 Task: Create a rule when a start date less than hours ago is set on a card by me.
Action: Mouse moved to (948, 265)
Screenshot: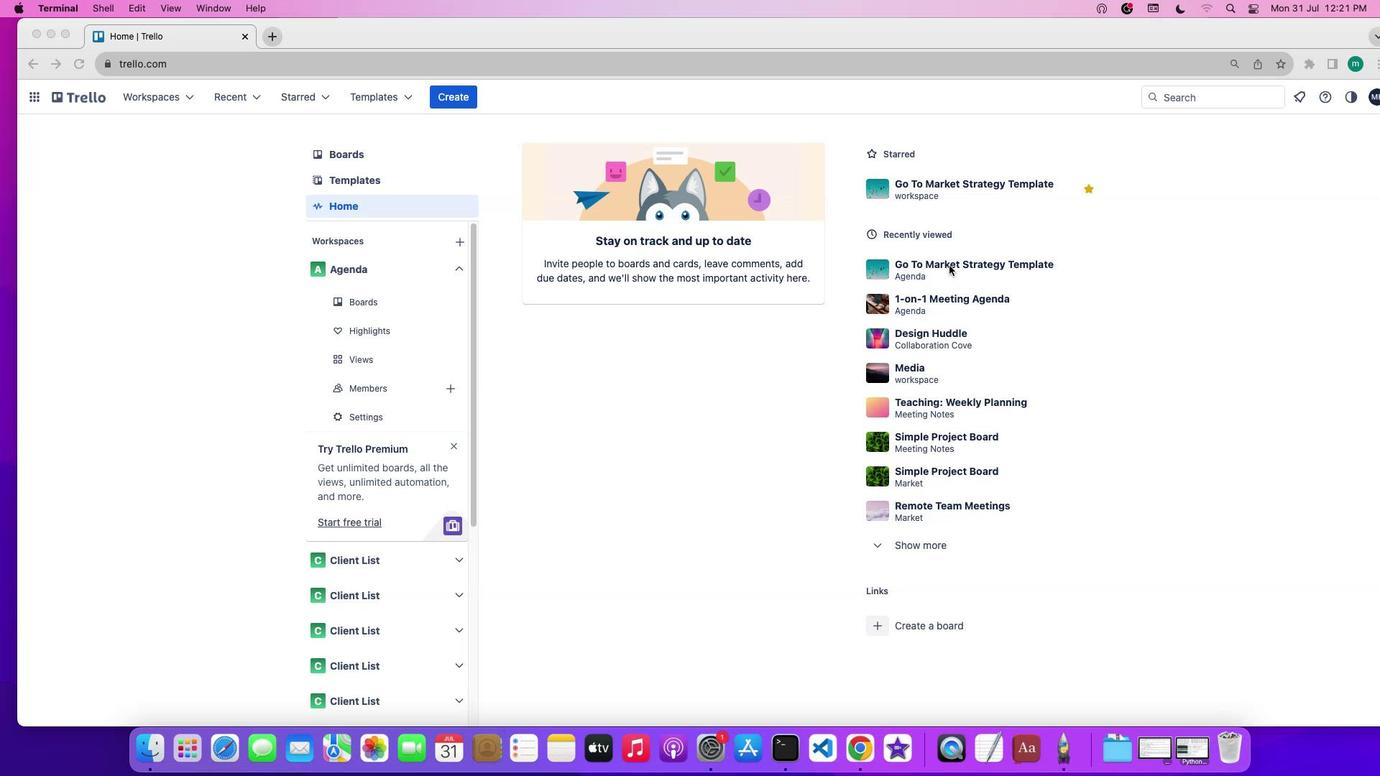 
Action: Mouse pressed left at (948, 265)
Screenshot: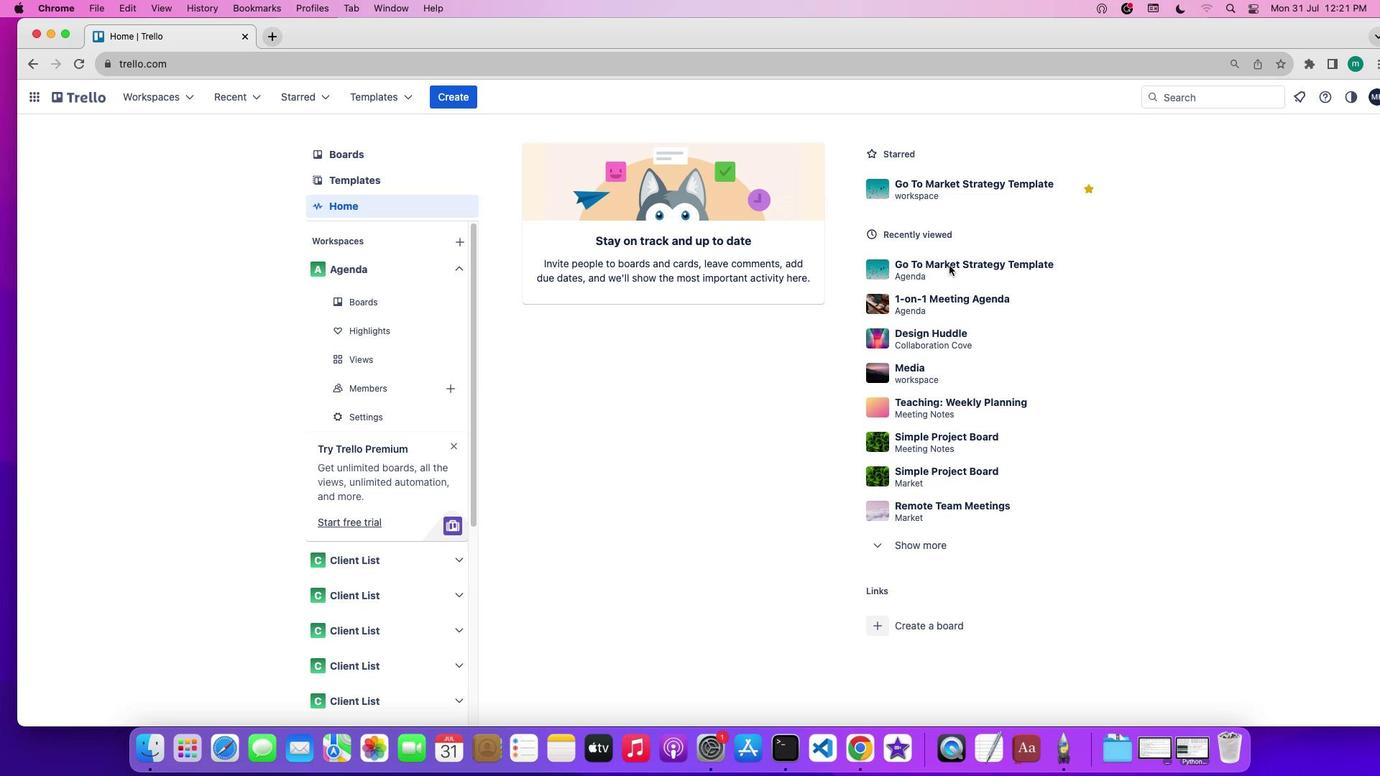 
Action: Mouse pressed left at (948, 265)
Screenshot: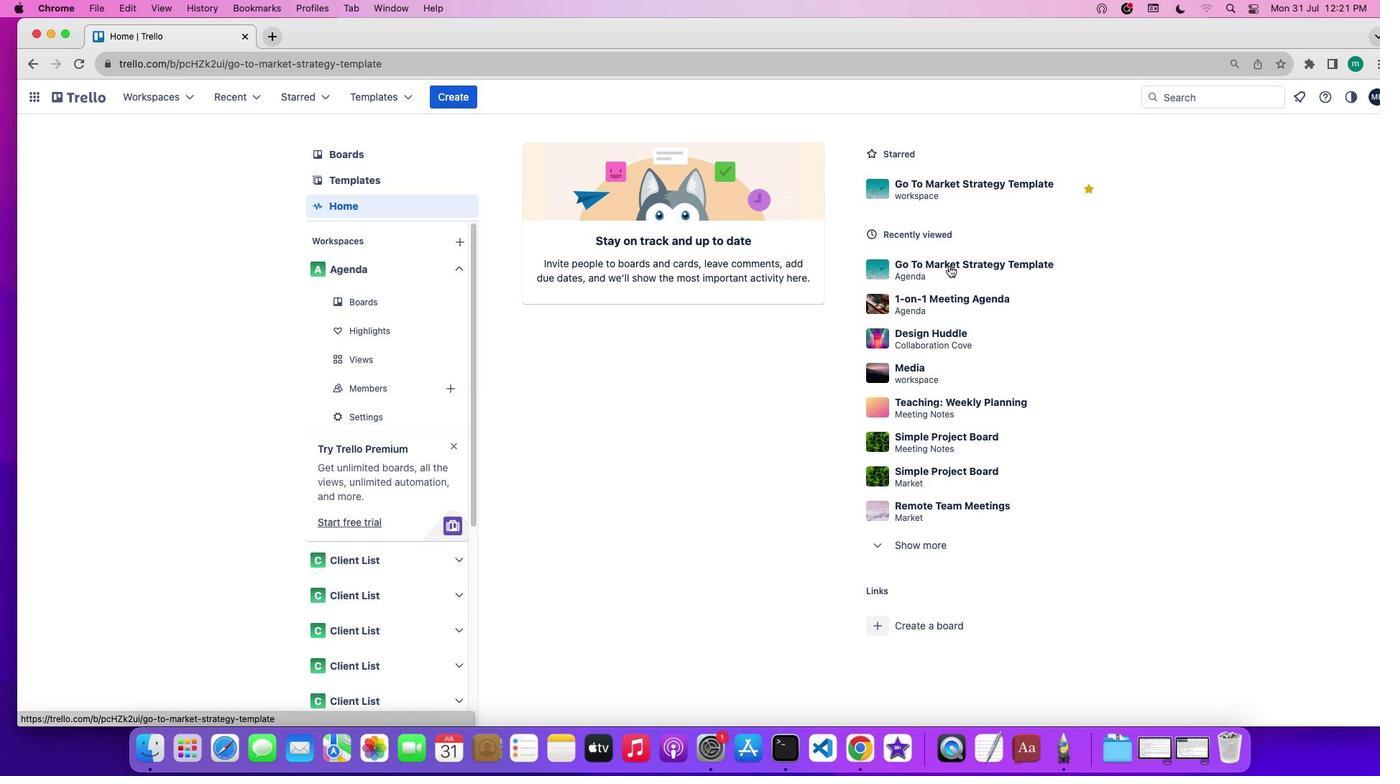 
Action: Mouse moved to (1216, 312)
Screenshot: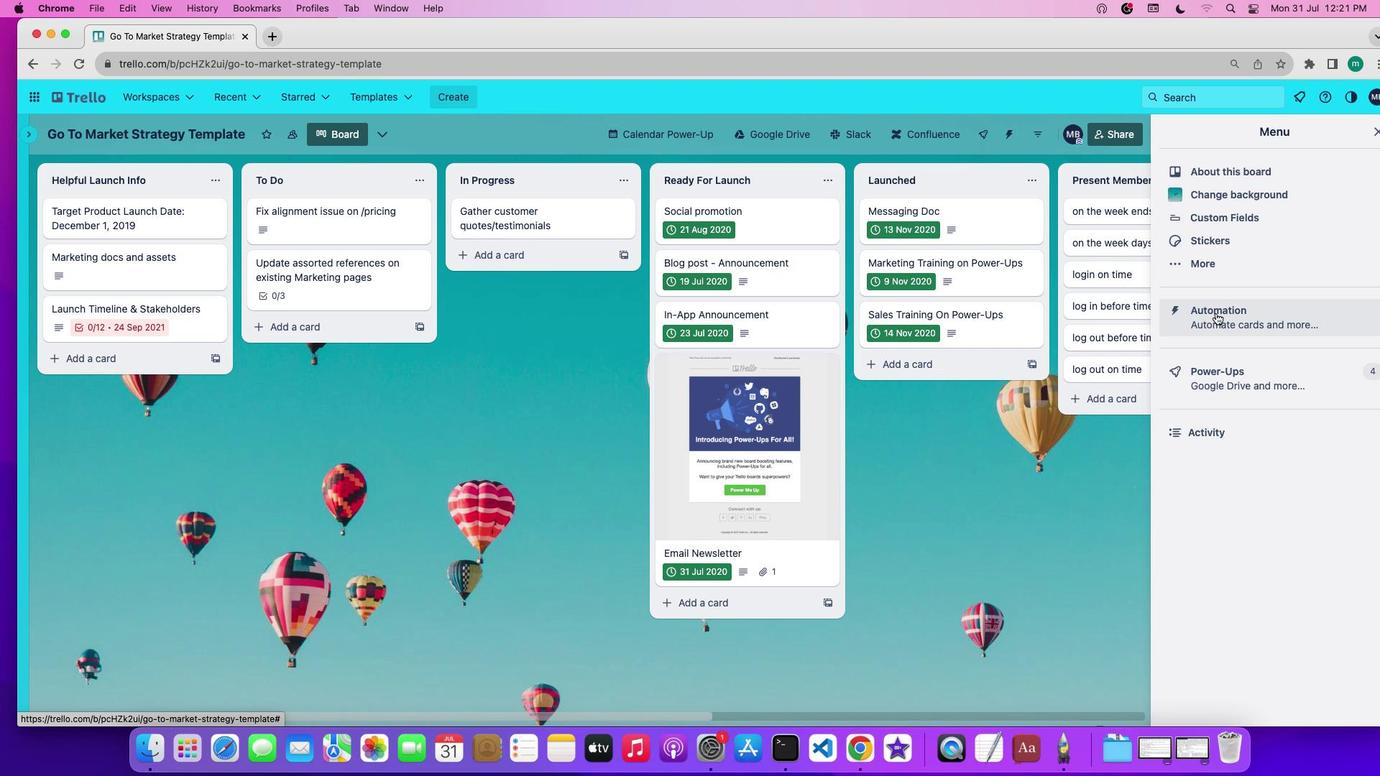
Action: Mouse pressed left at (1216, 312)
Screenshot: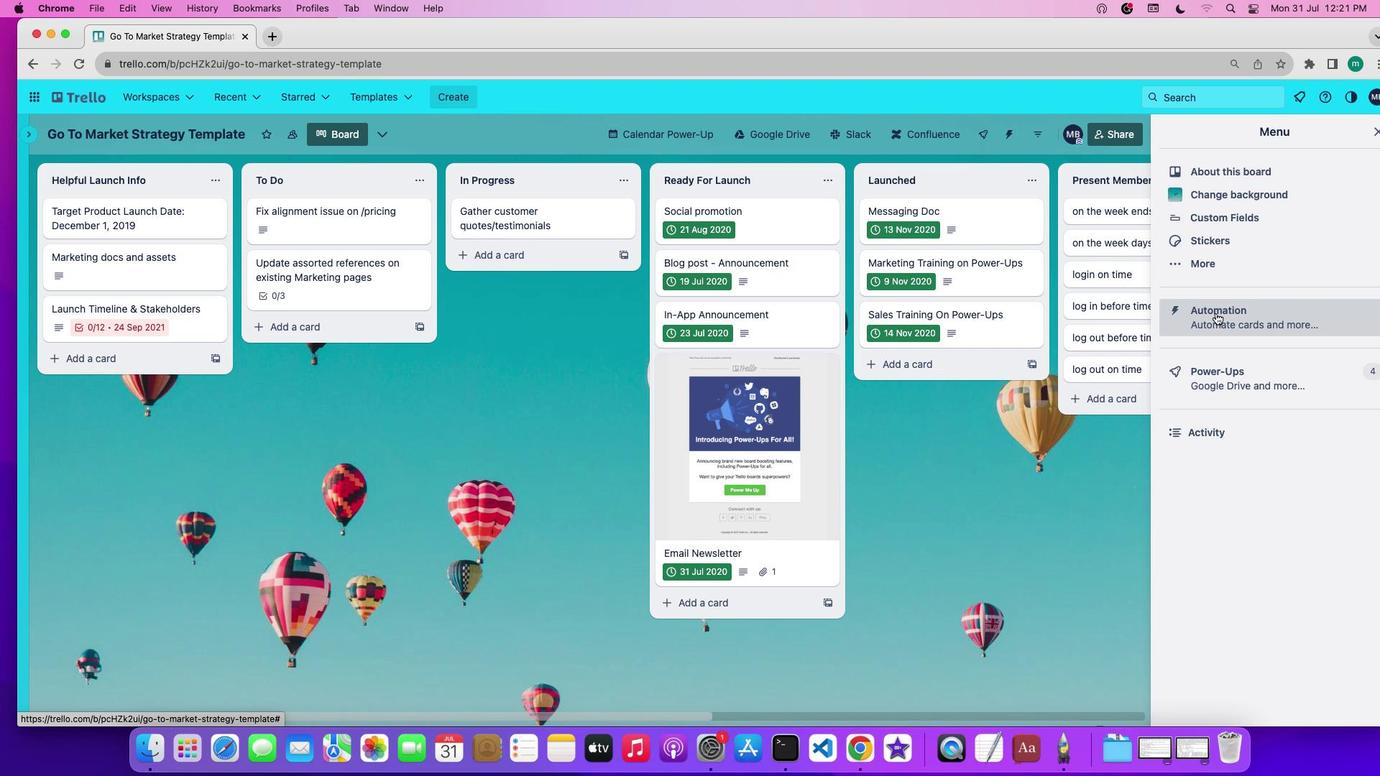 
Action: Mouse moved to (68, 254)
Screenshot: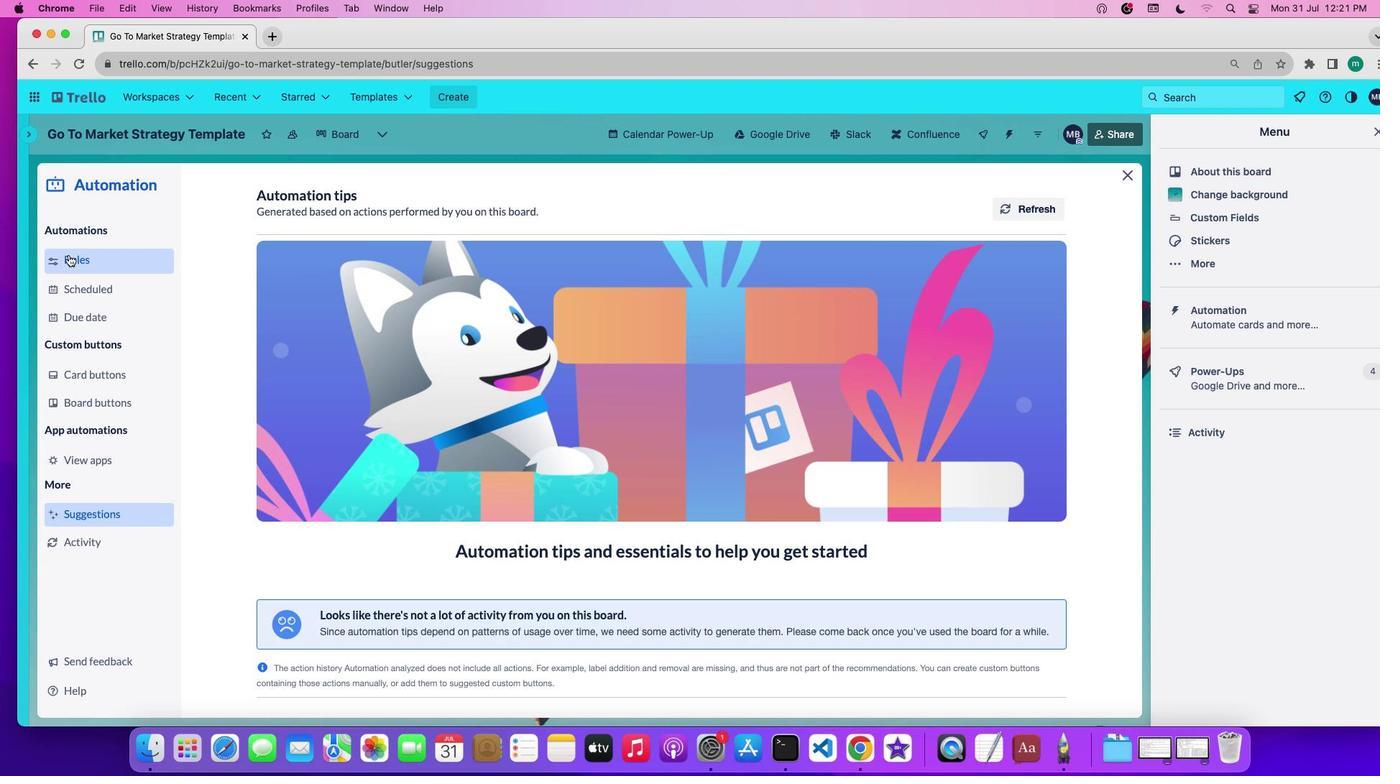 
Action: Mouse pressed left at (68, 254)
Screenshot: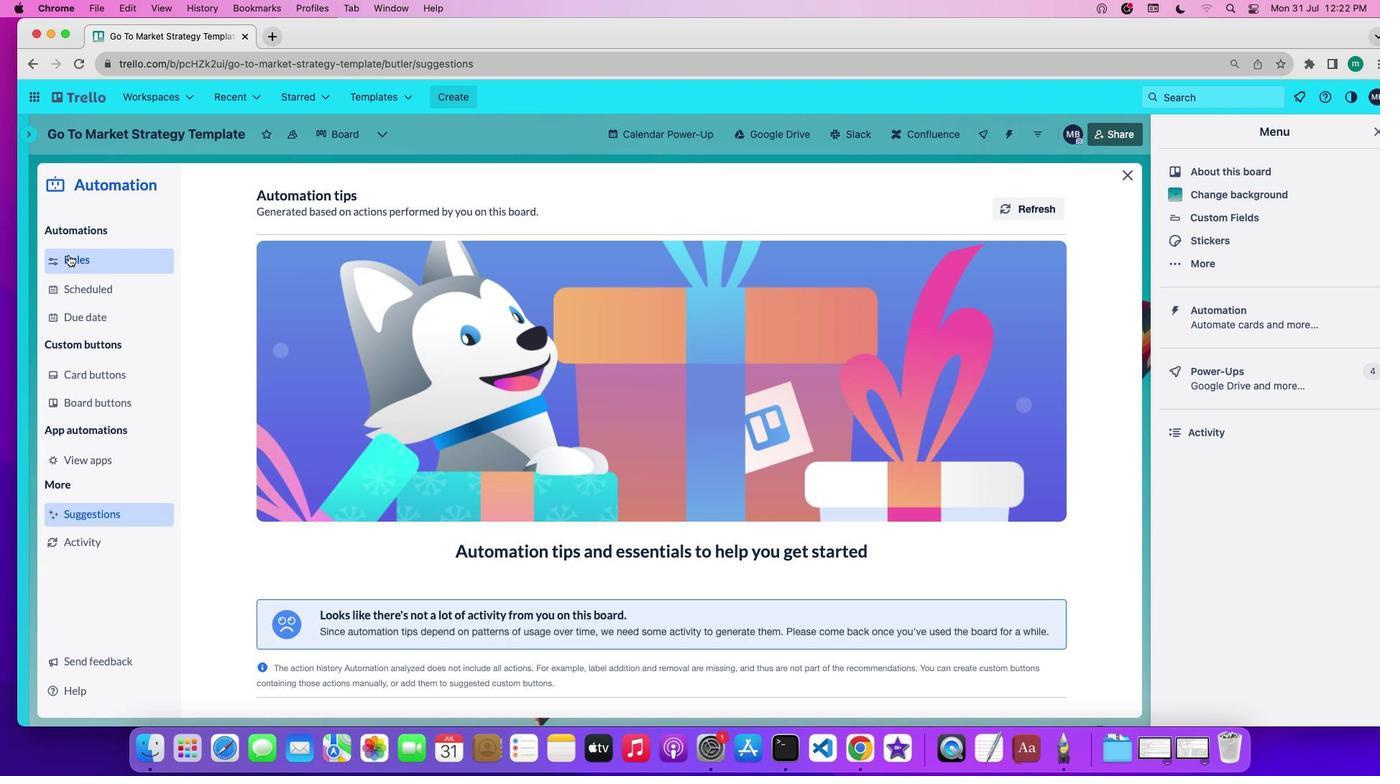 
Action: Mouse moved to (332, 523)
Screenshot: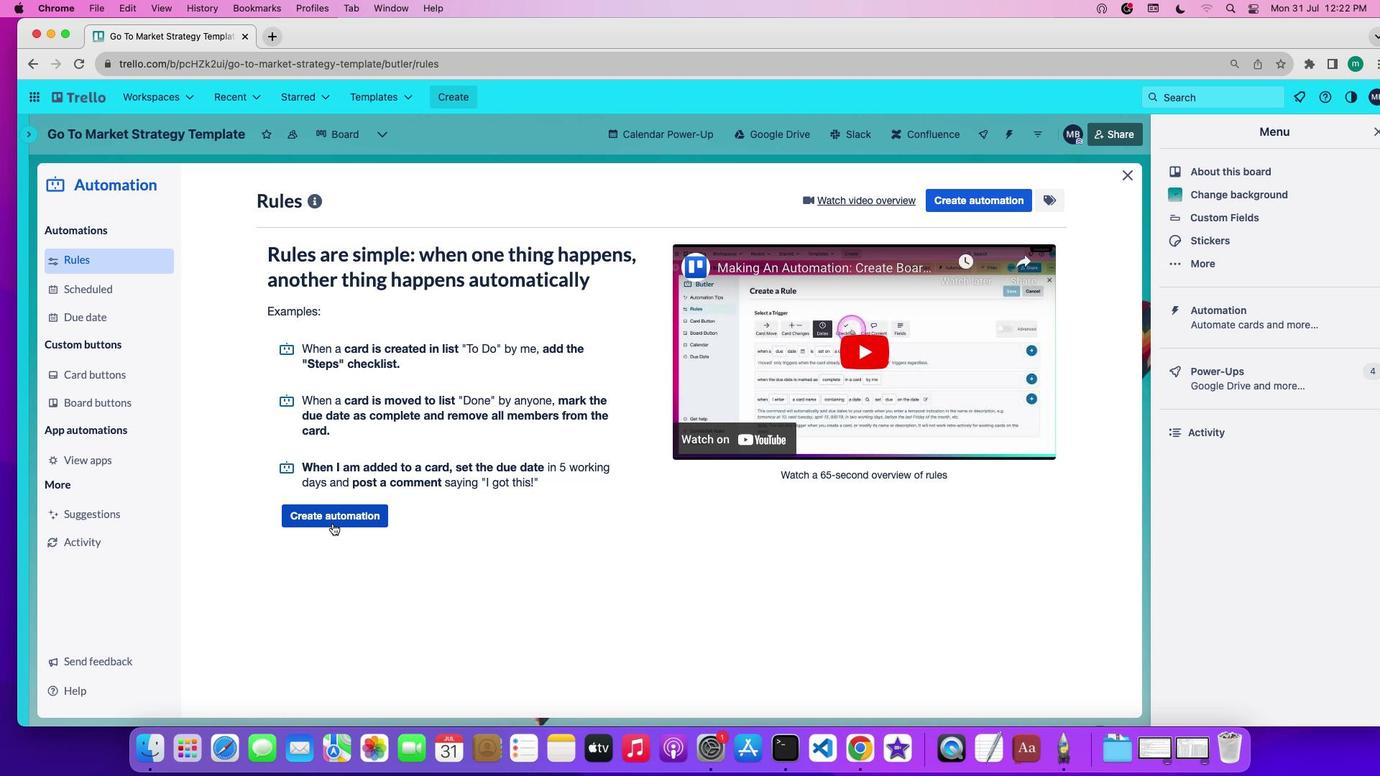 
Action: Mouse pressed left at (332, 523)
Screenshot: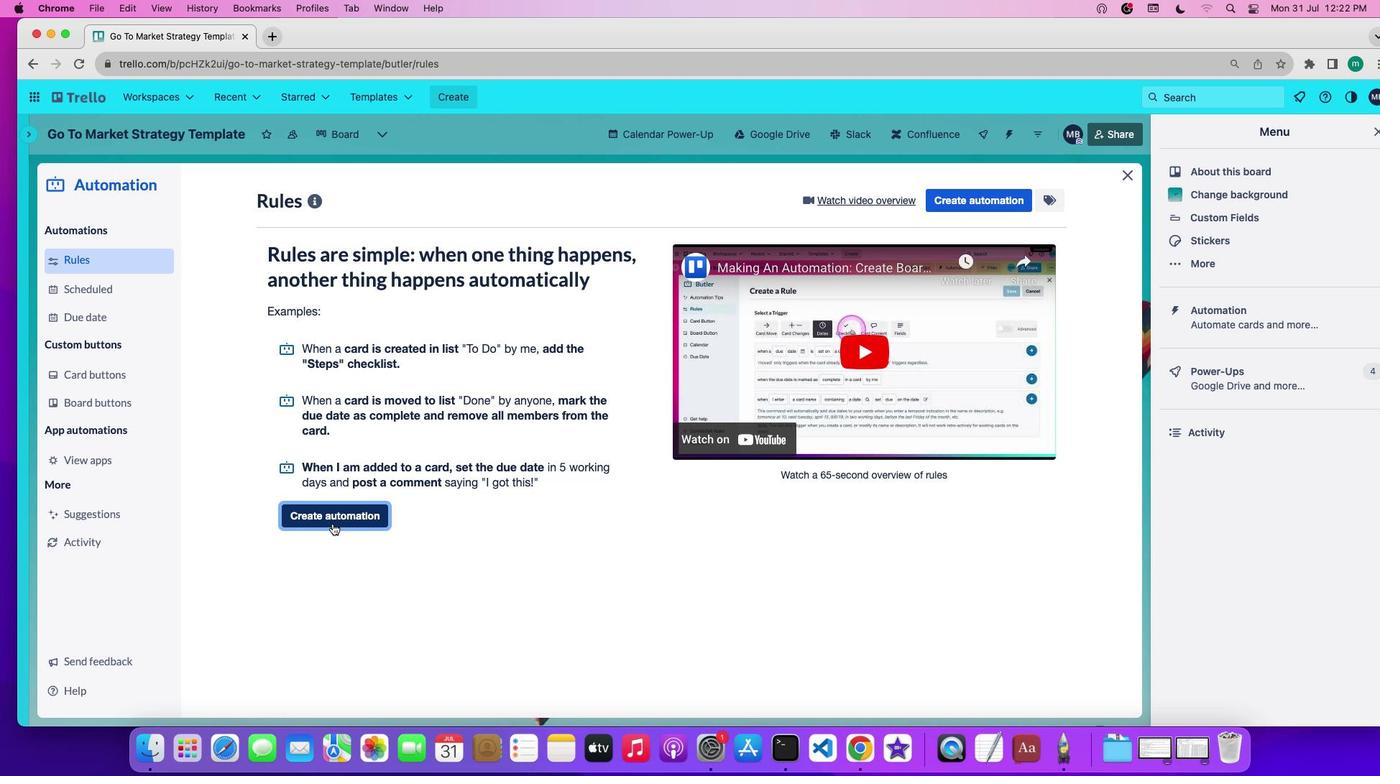 
Action: Mouse moved to (623, 342)
Screenshot: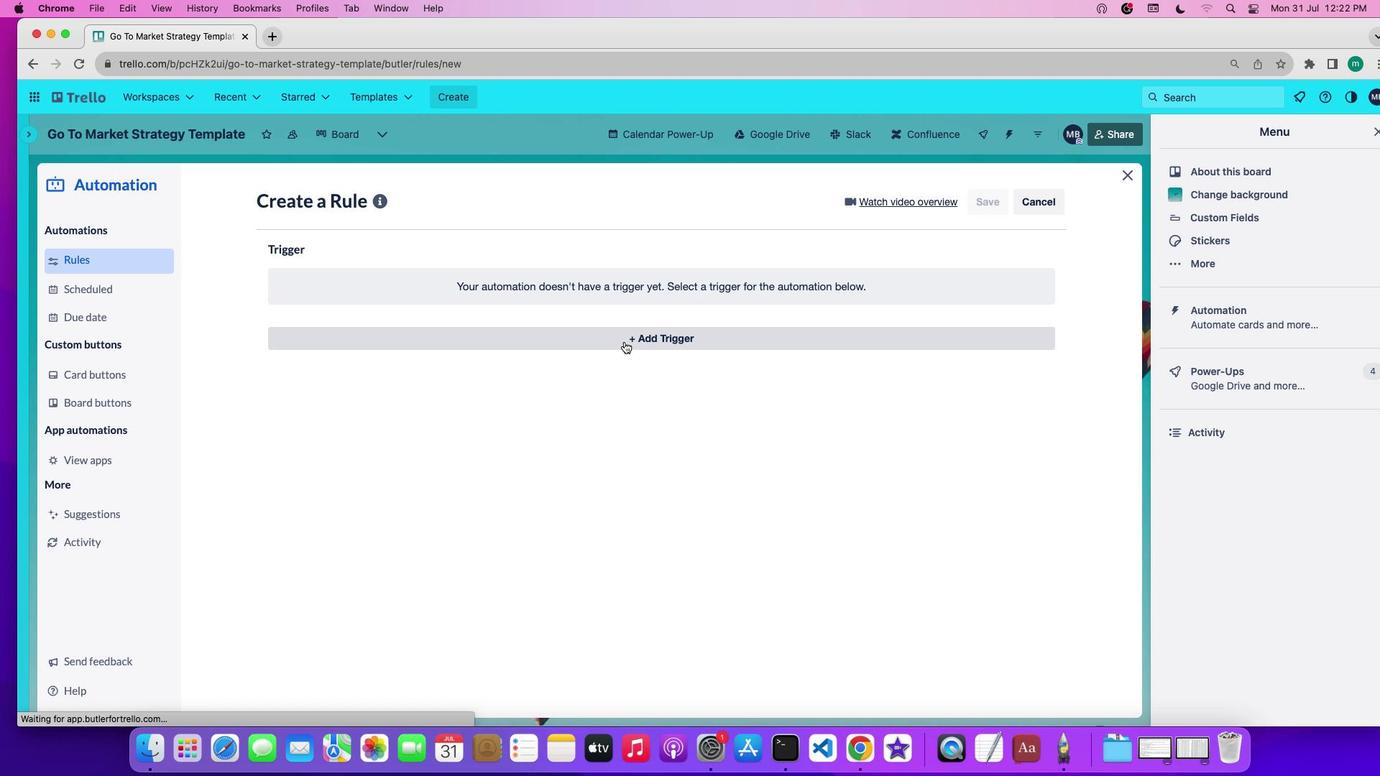 
Action: Mouse pressed left at (623, 342)
Screenshot: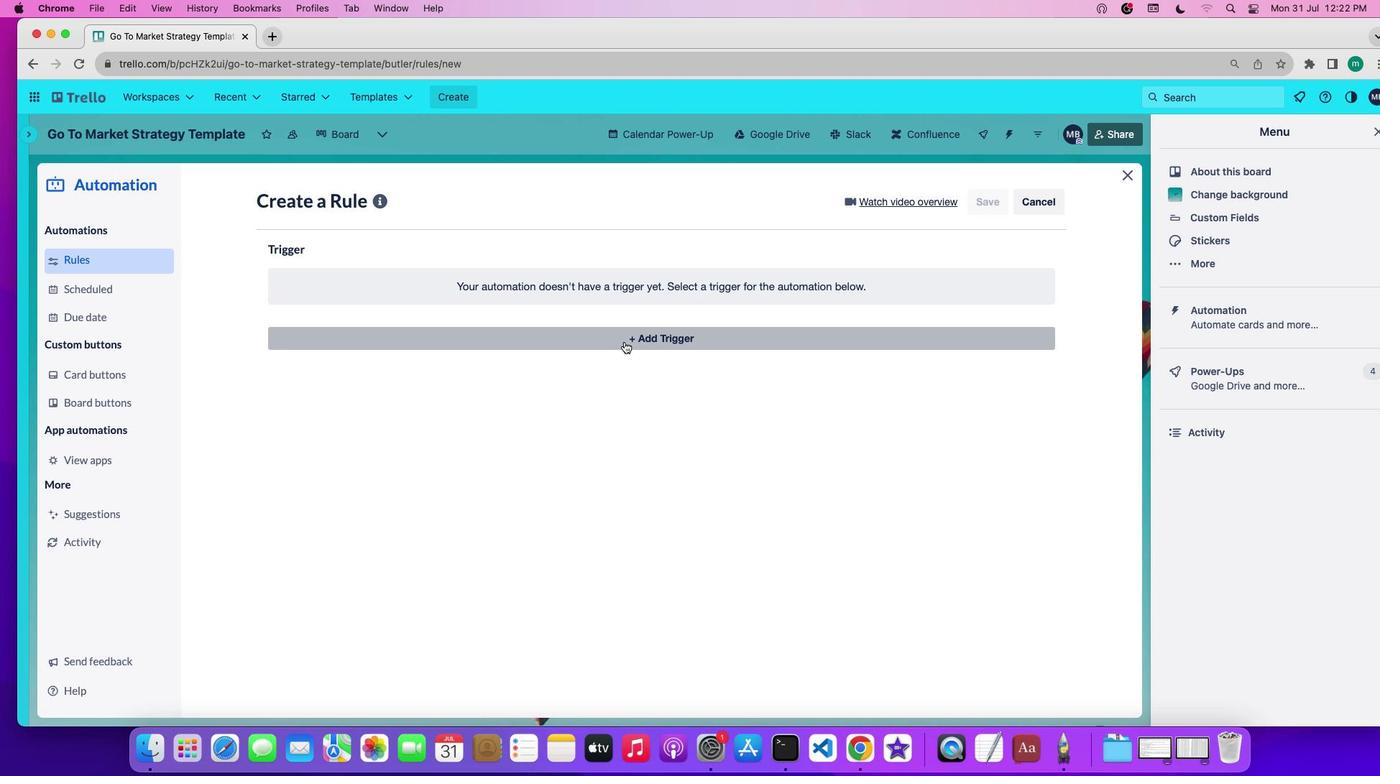 
Action: Mouse moved to (434, 392)
Screenshot: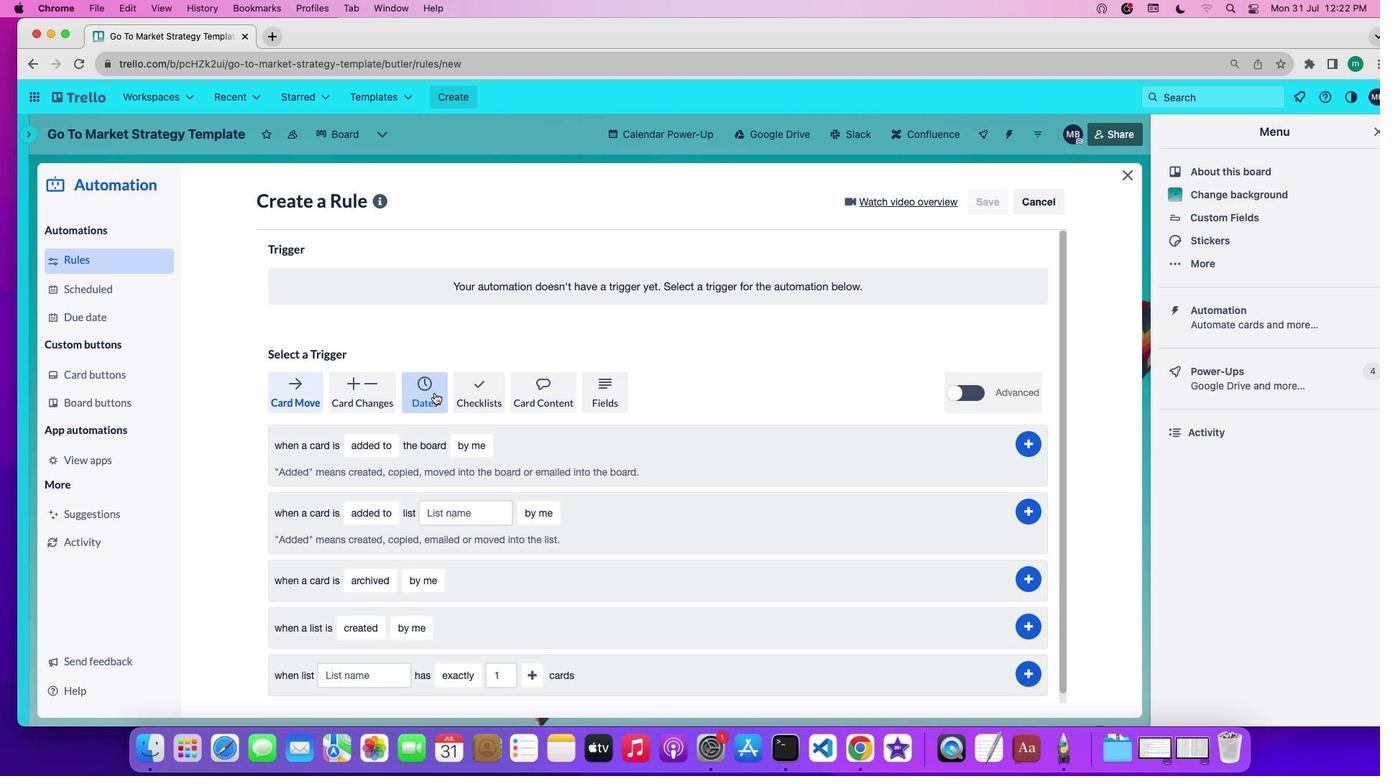 
Action: Mouse pressed left at (434, 392)
Screenshot: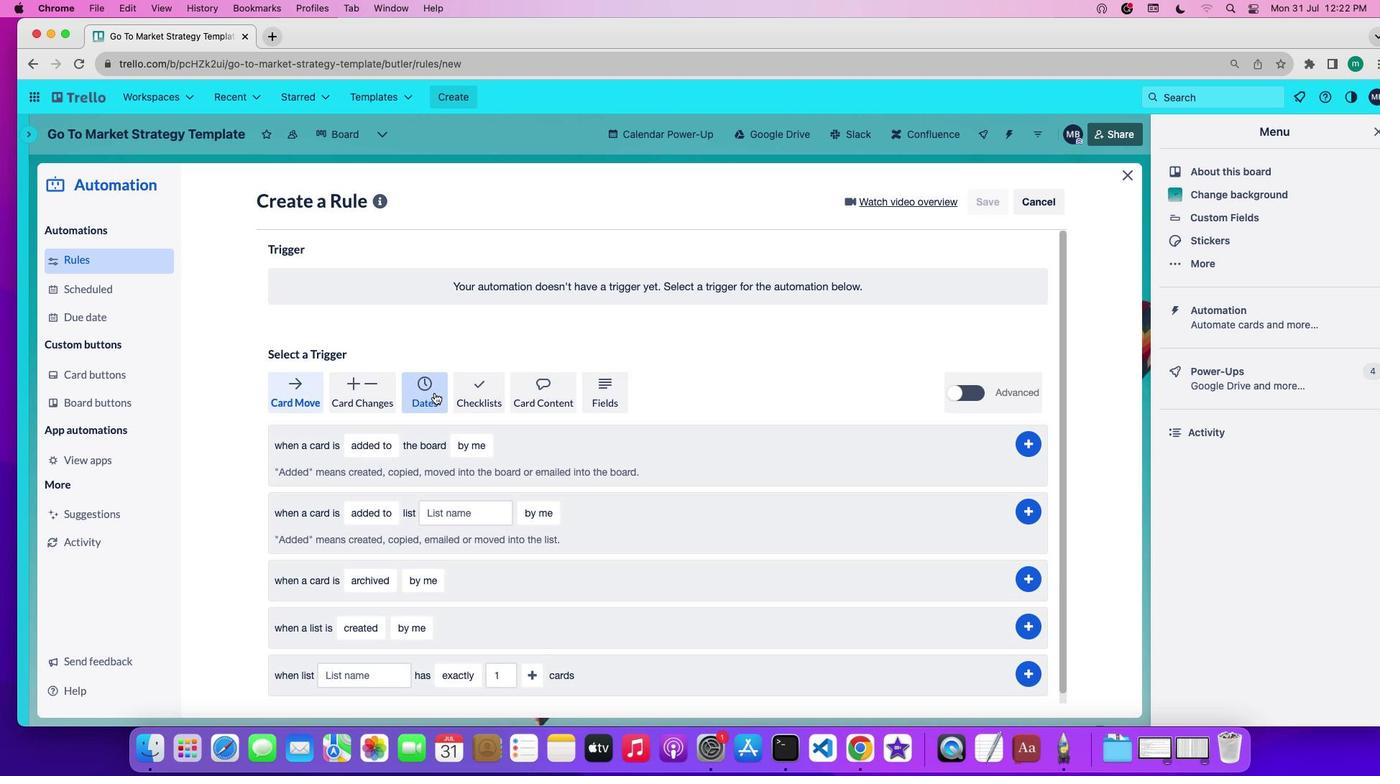 
Action: Mouse moved to (325, 441)
Screenshot: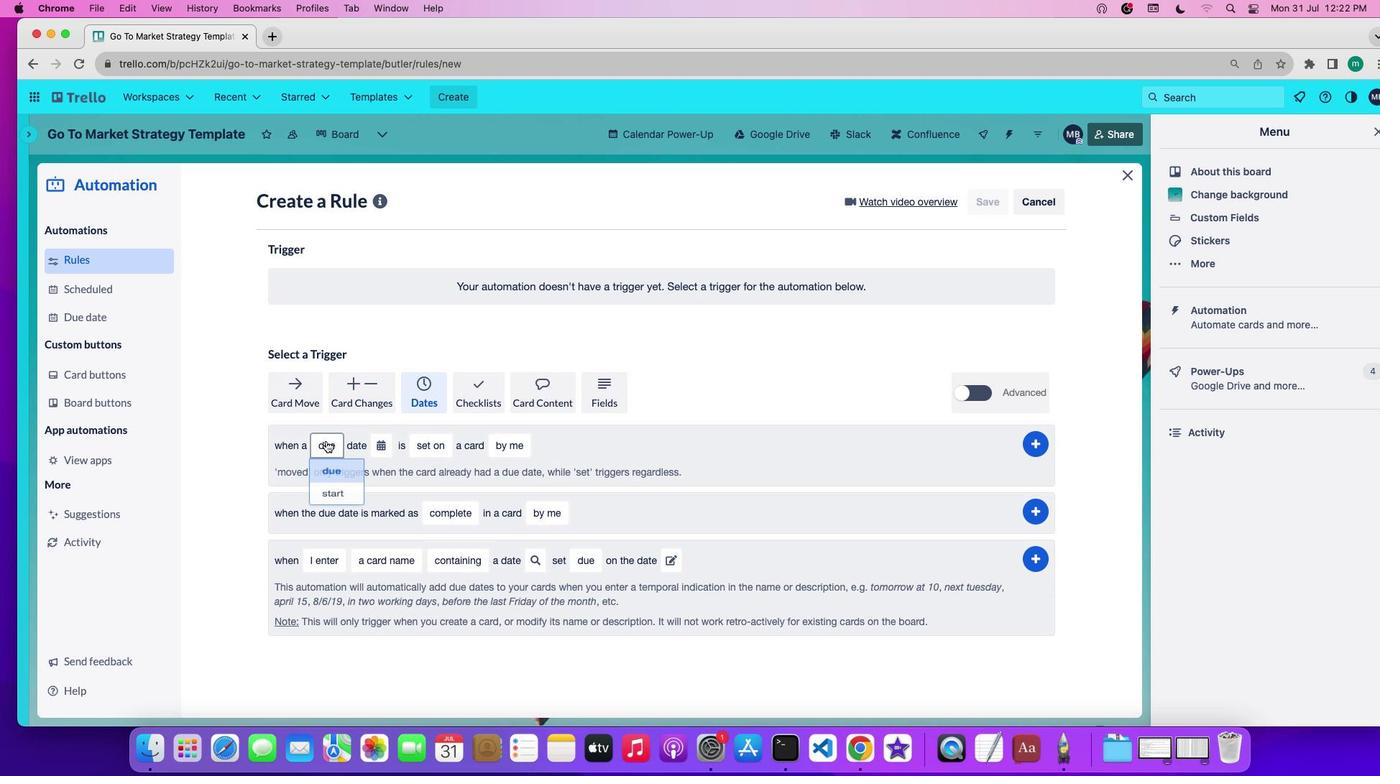 
Action: Mouse pressed left at (325, 441)
Screenshot: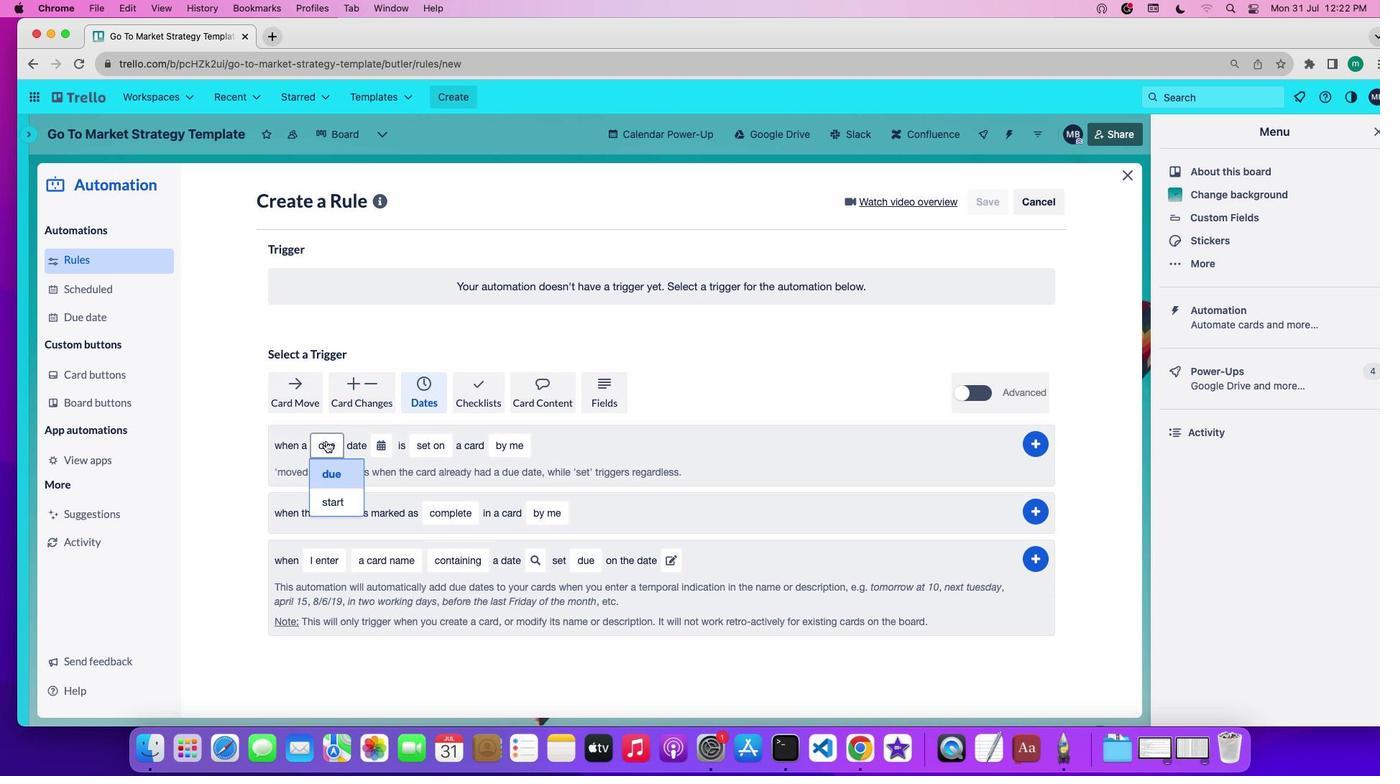 
Action: Mouse moved to (322, 495)
Screenshot: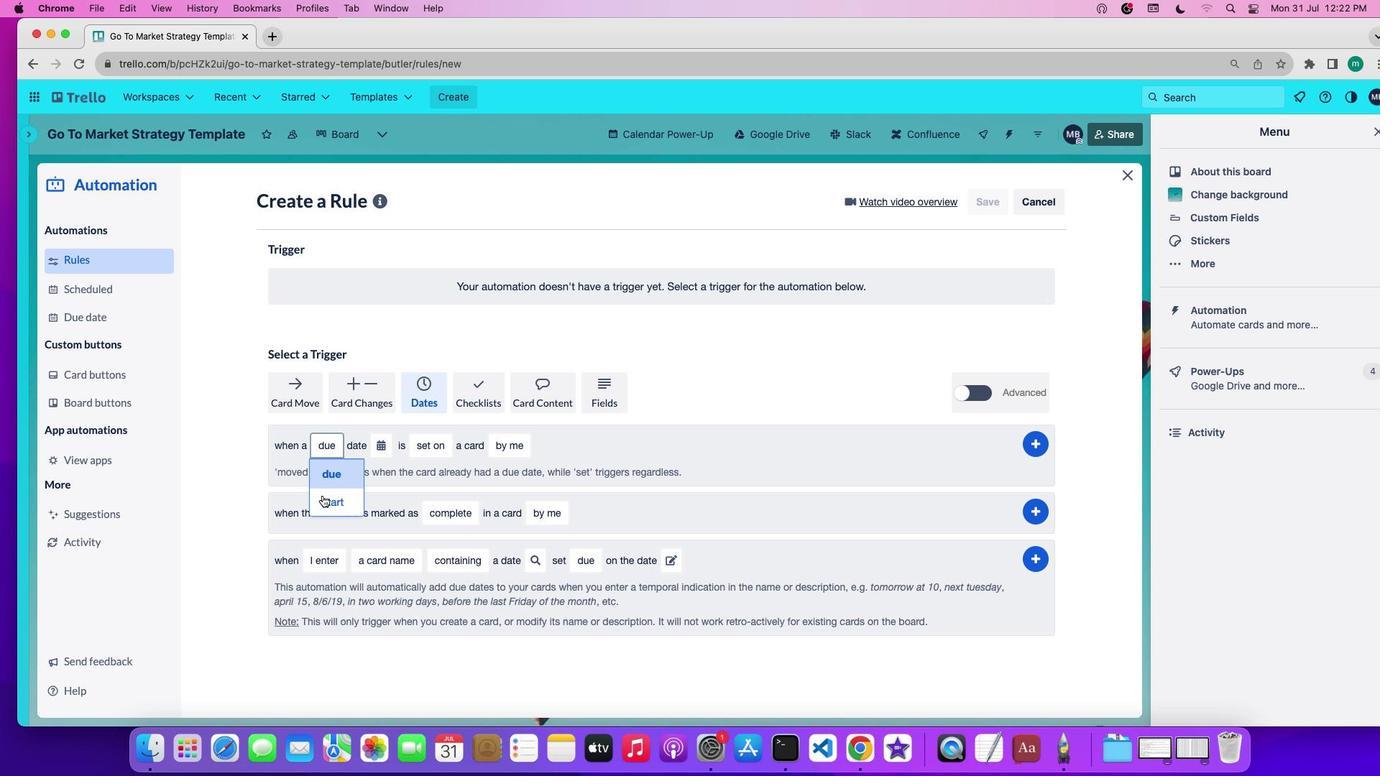 
Action: Mouse pressed left at (322, 495)
Screenshot: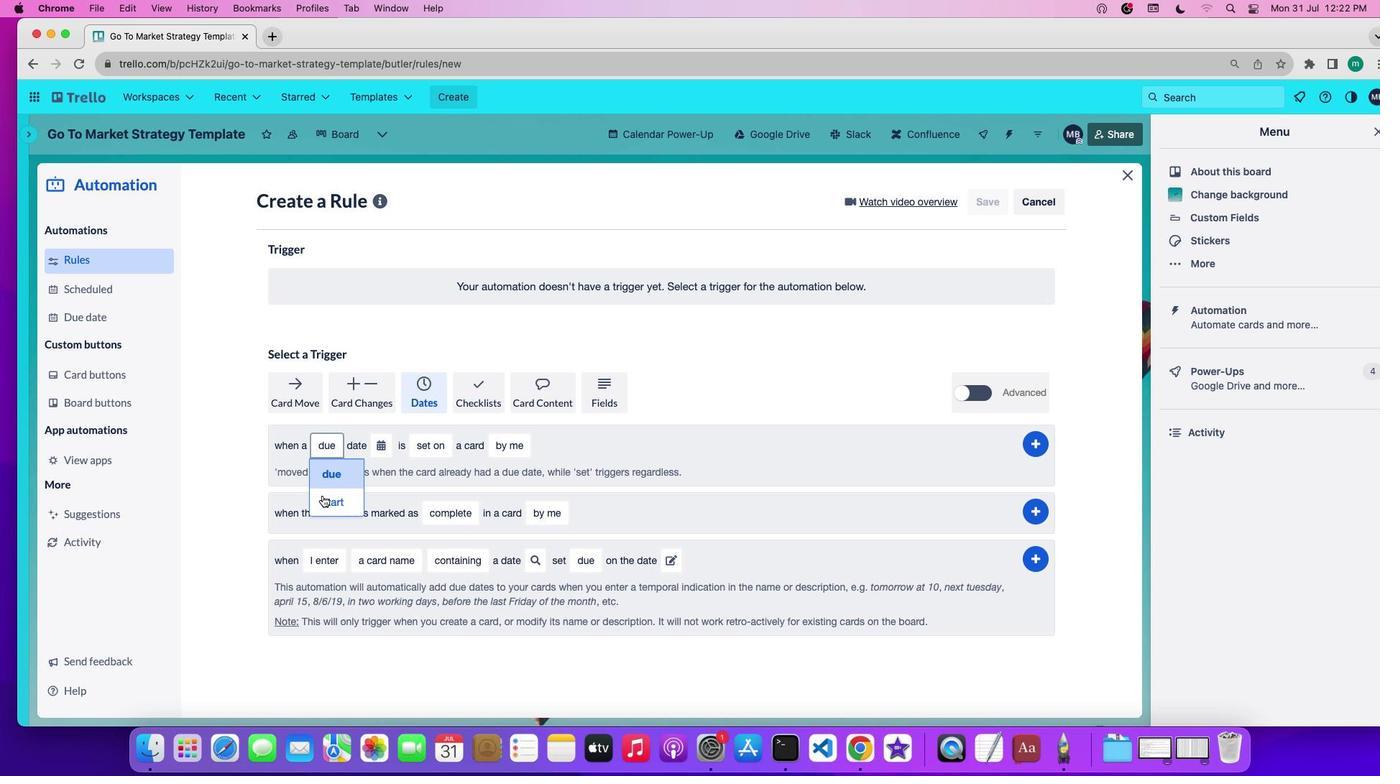 
Action: Mouse moved to (379, 451)
Screenshot: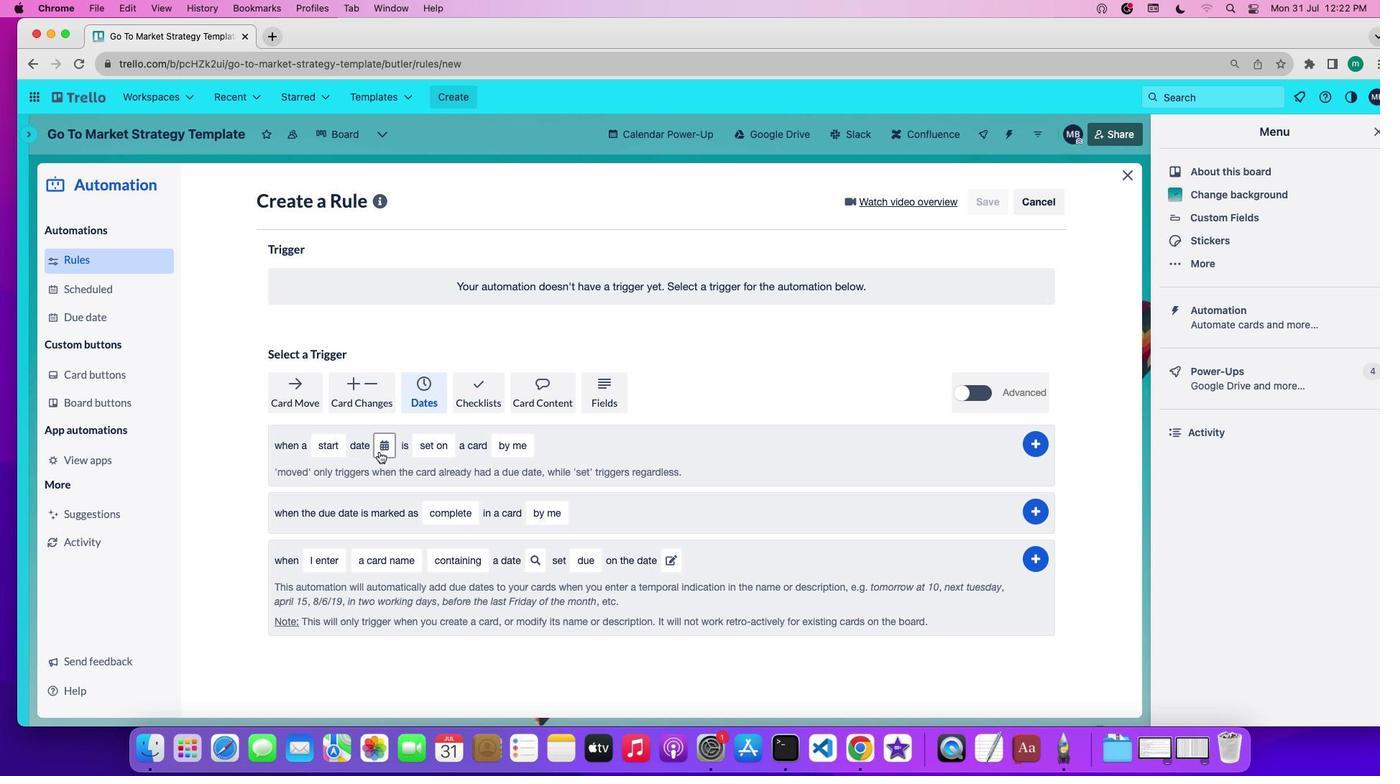 
Action: Mouse pressed left at (379, 451)
Screenshot: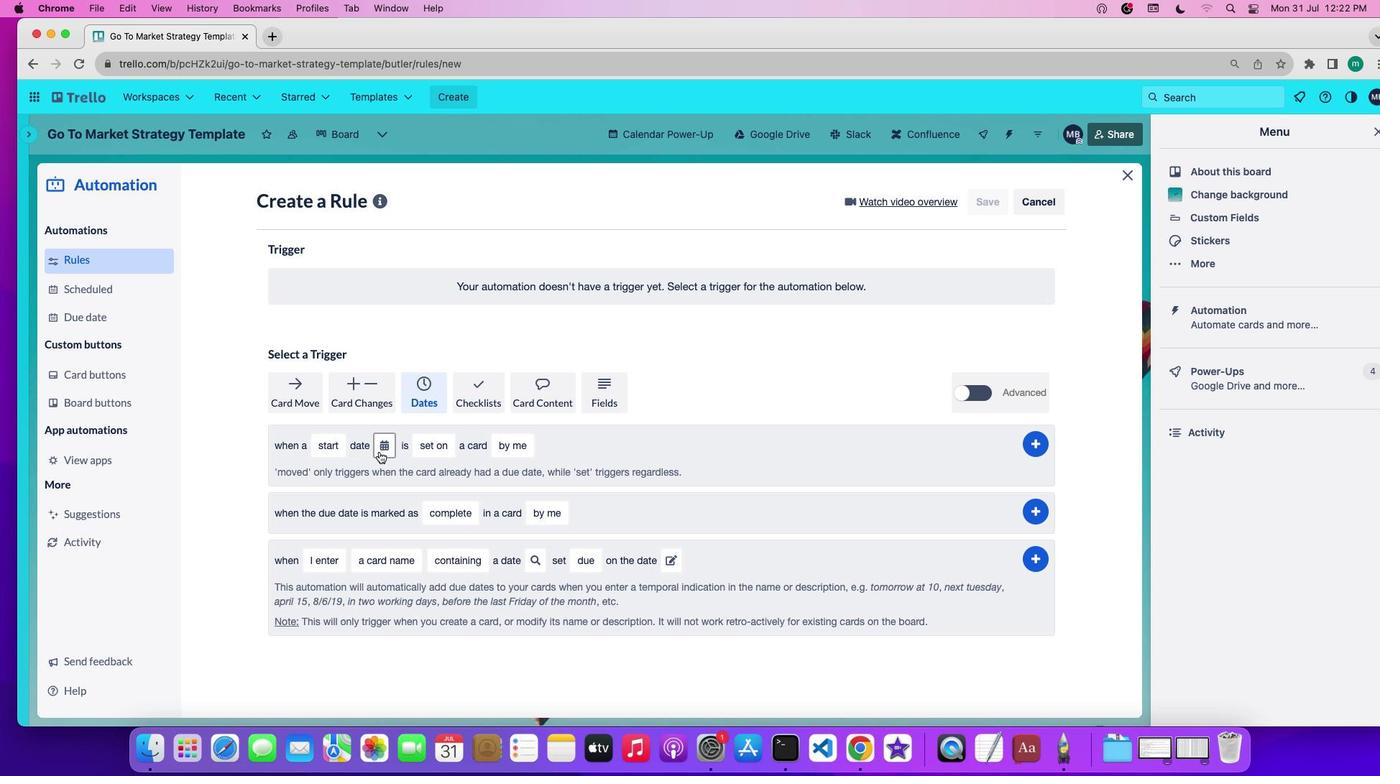 
Action: Mouse moved to (411, 533)
Screenshot: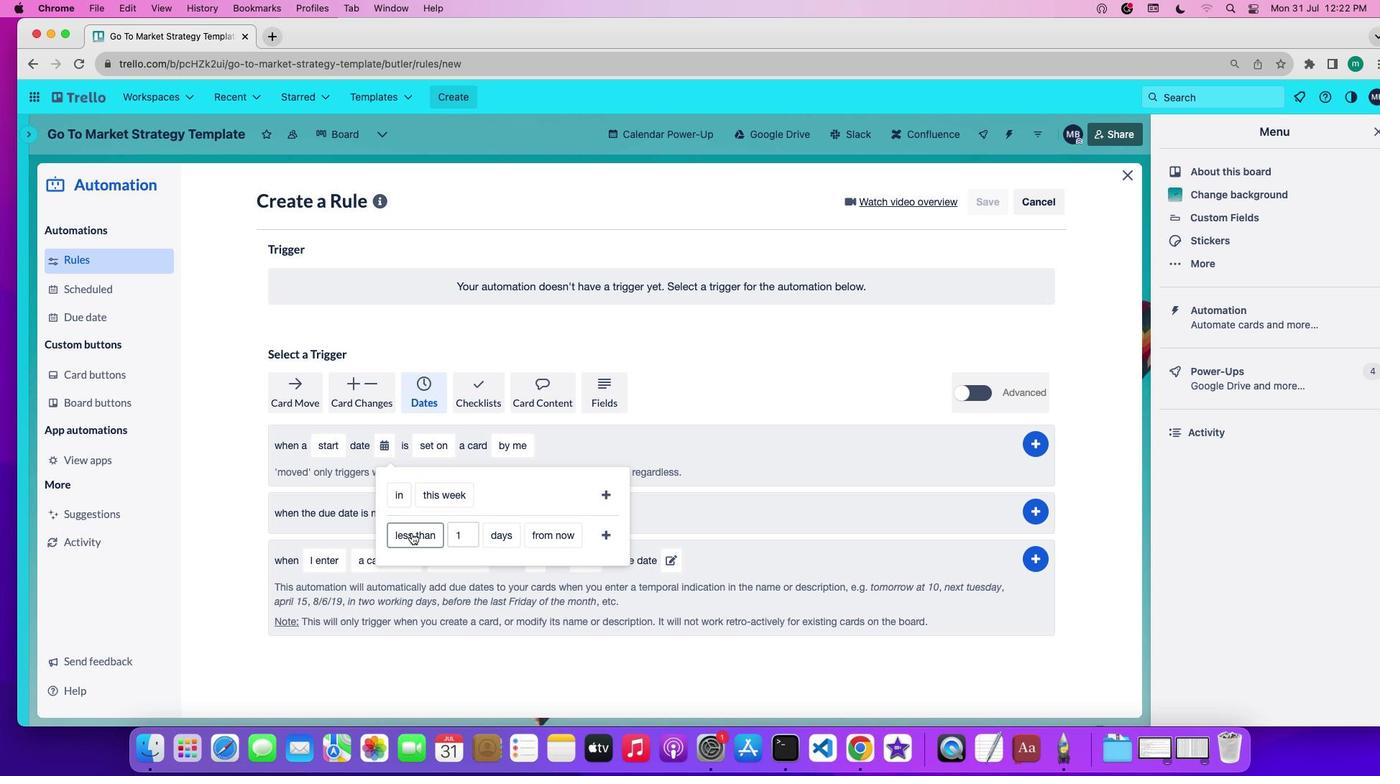 
Action: Mouse pressed left at (411, 533)
Screenshot: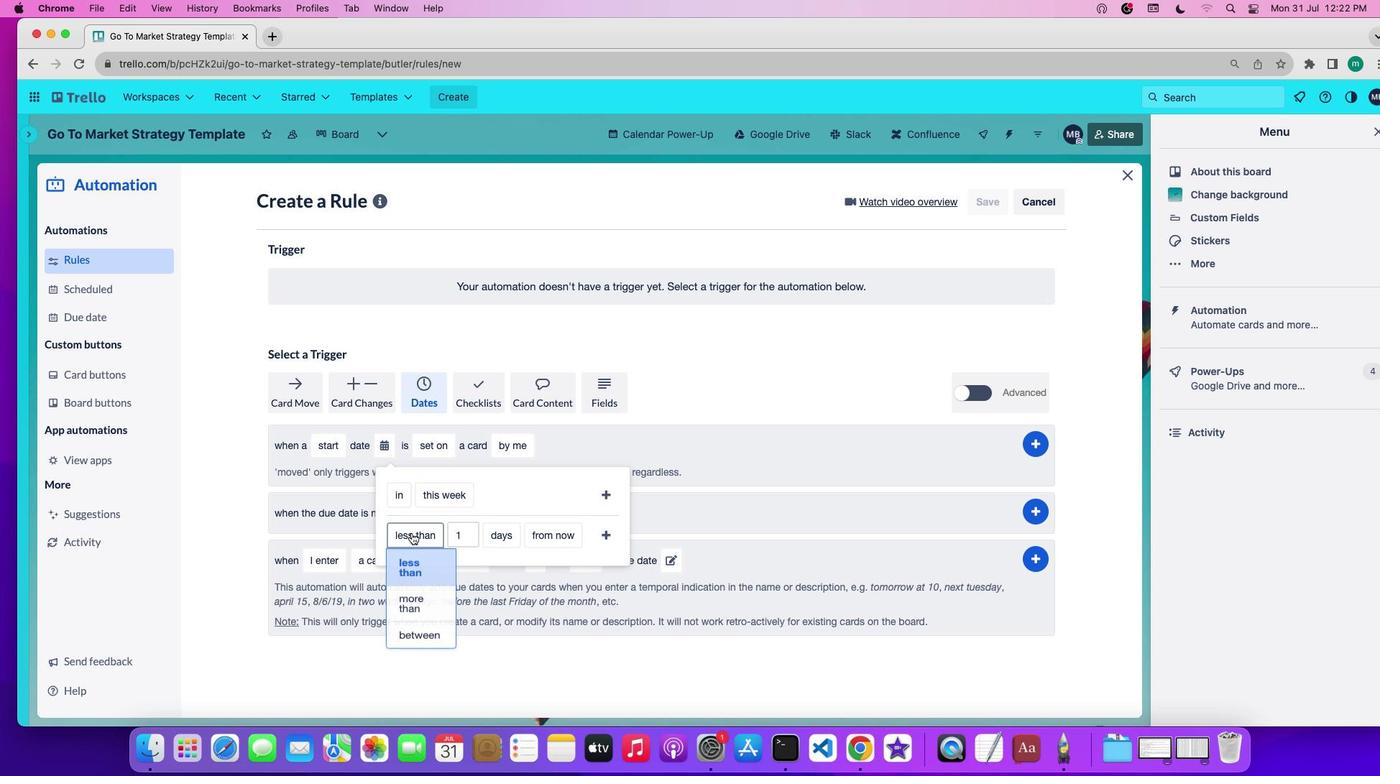 
Action: Mouse moved to (424, 564)
Screenshot: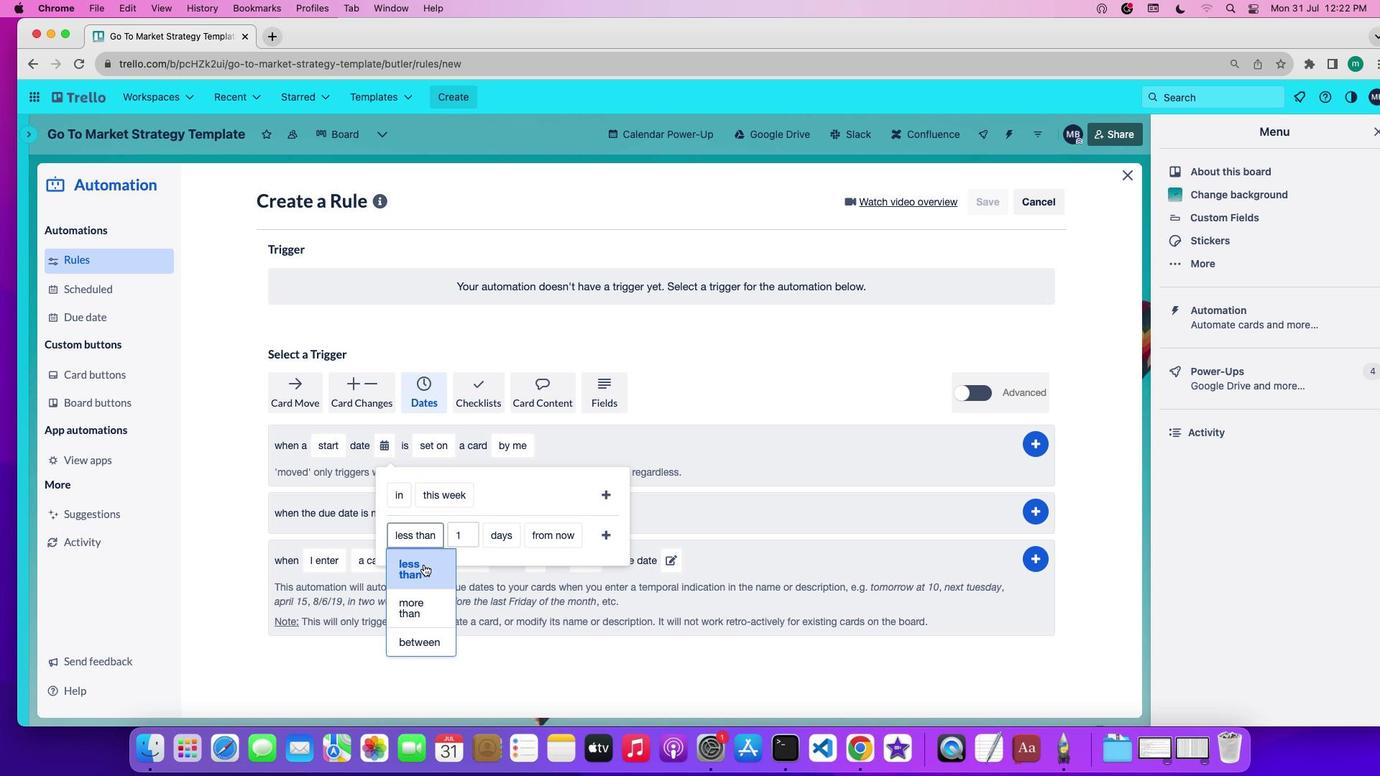 
Action: Mouse pressed left at (424, 564)
Screenshot: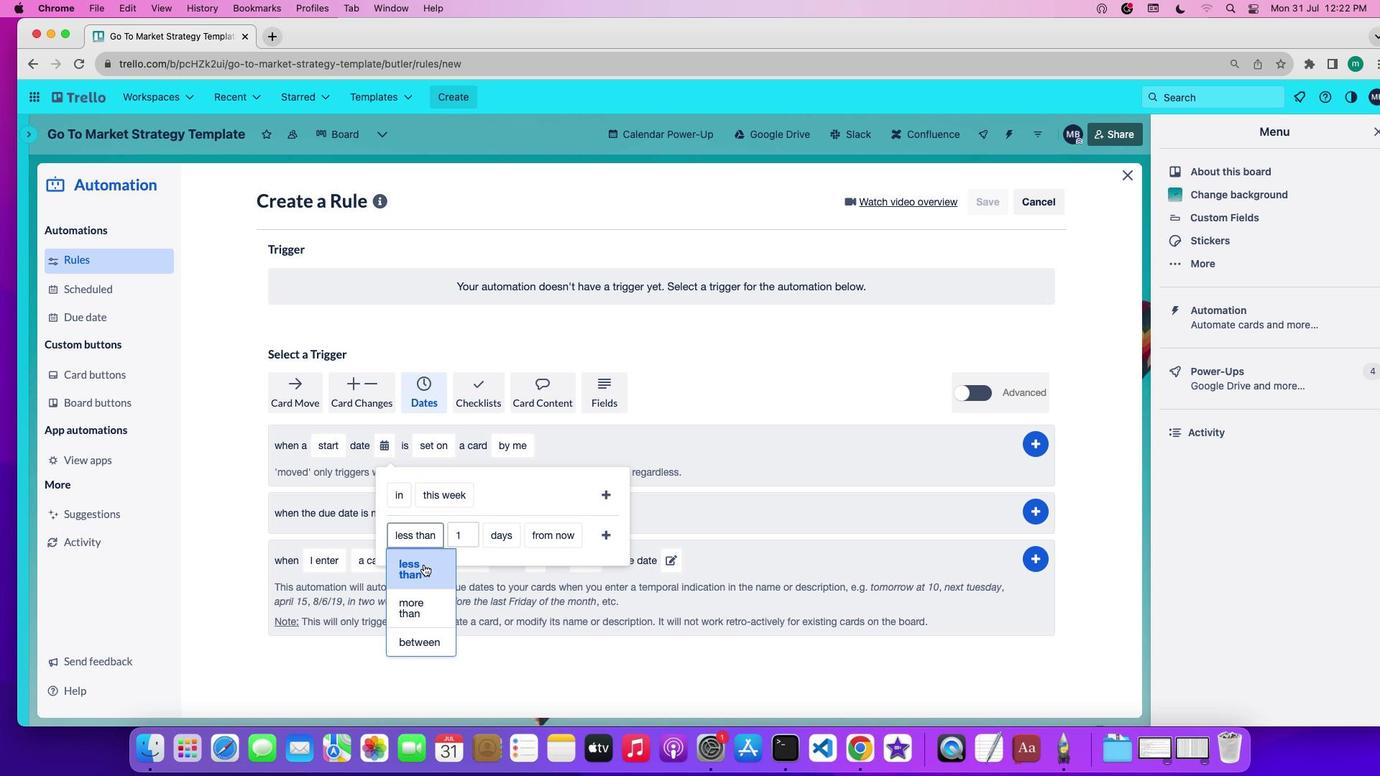 
Action: Mouse moved to (500, 546)
Screenshot: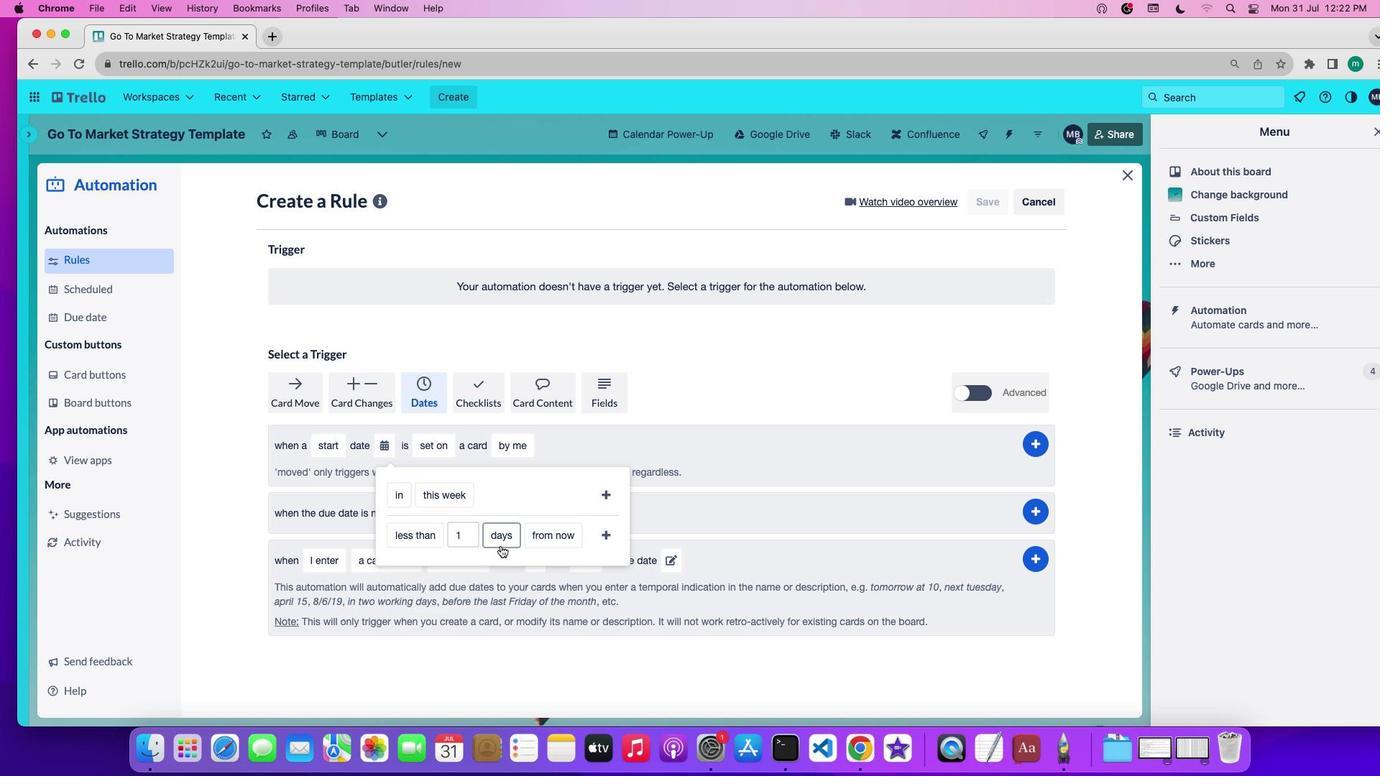 
Action: Mouse pressed left at (500, 546)
Screenshot: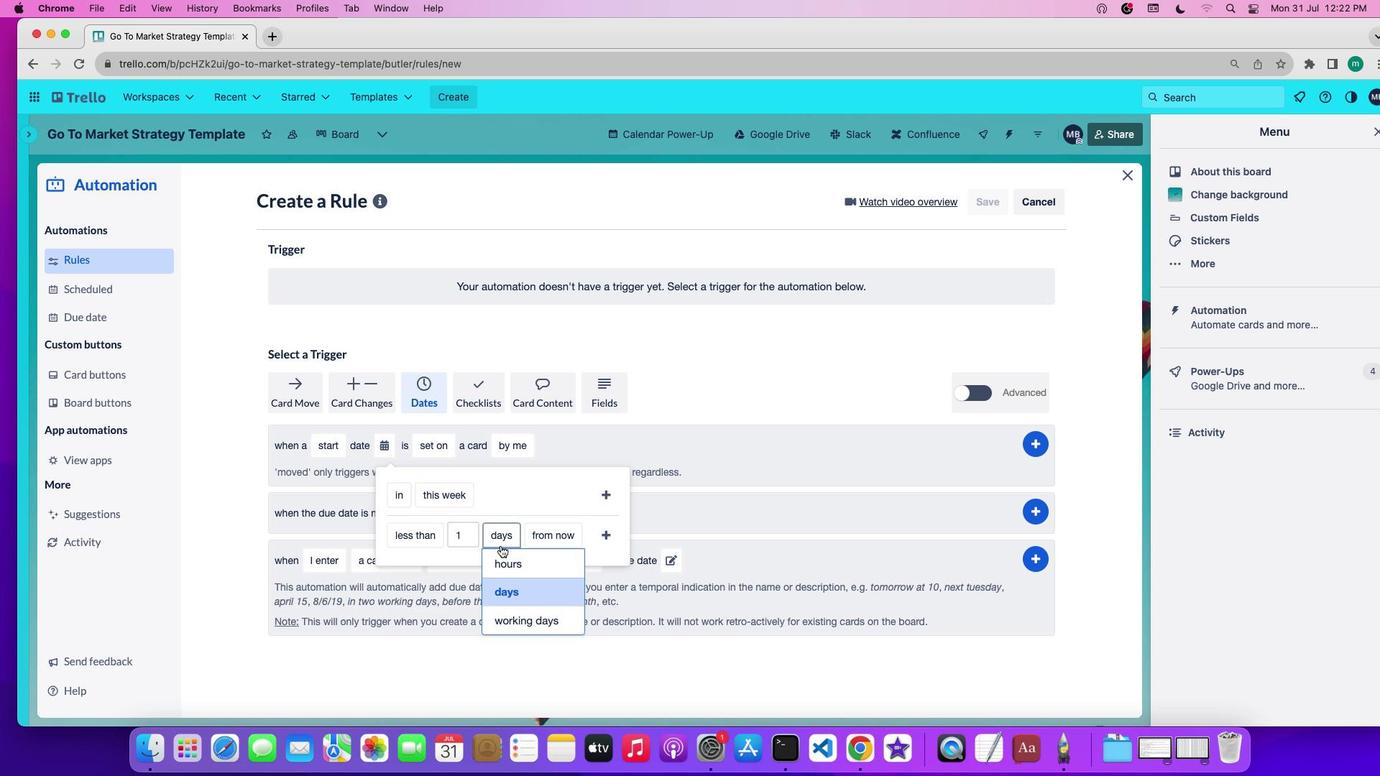 
Action: Mouse moved to (516, 568)
Screenshot: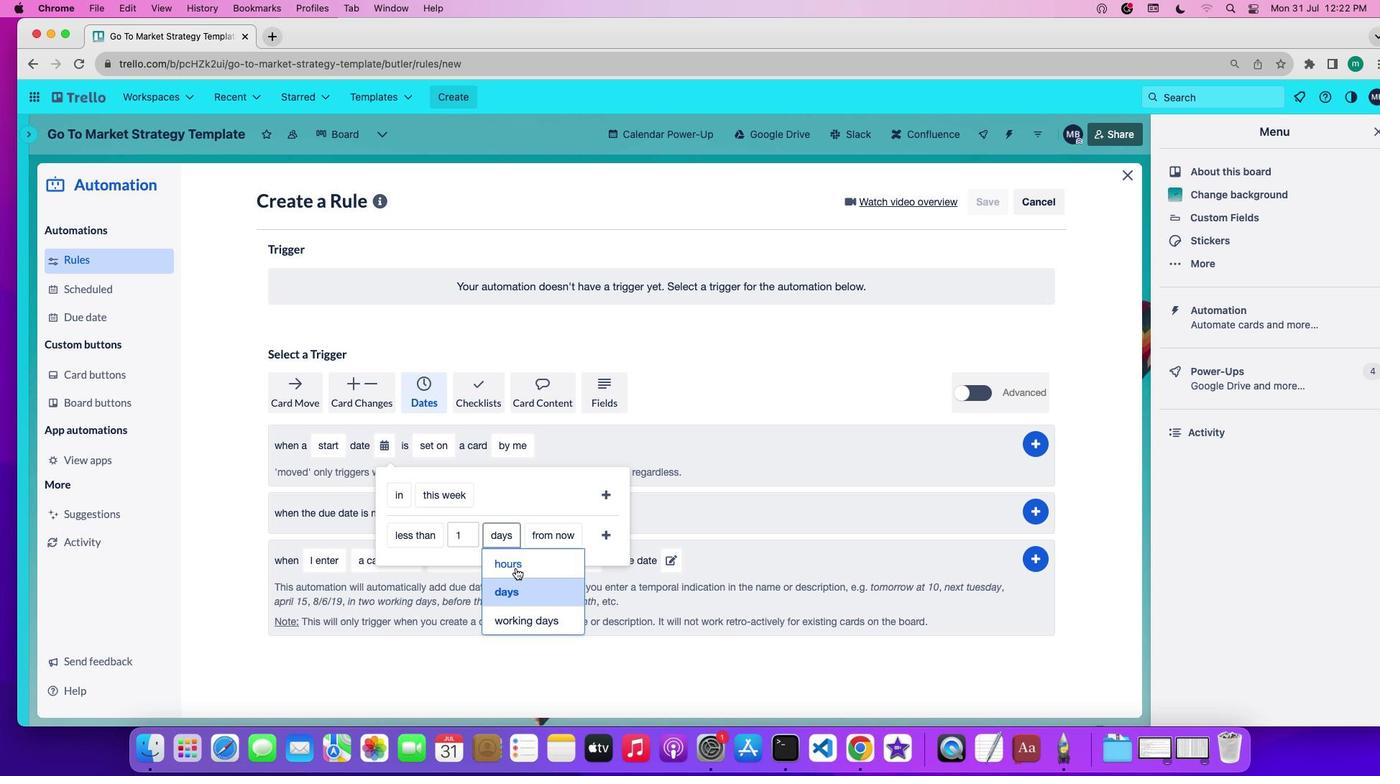
Action: Mouse pressed left at (516, 568)
Screenshot: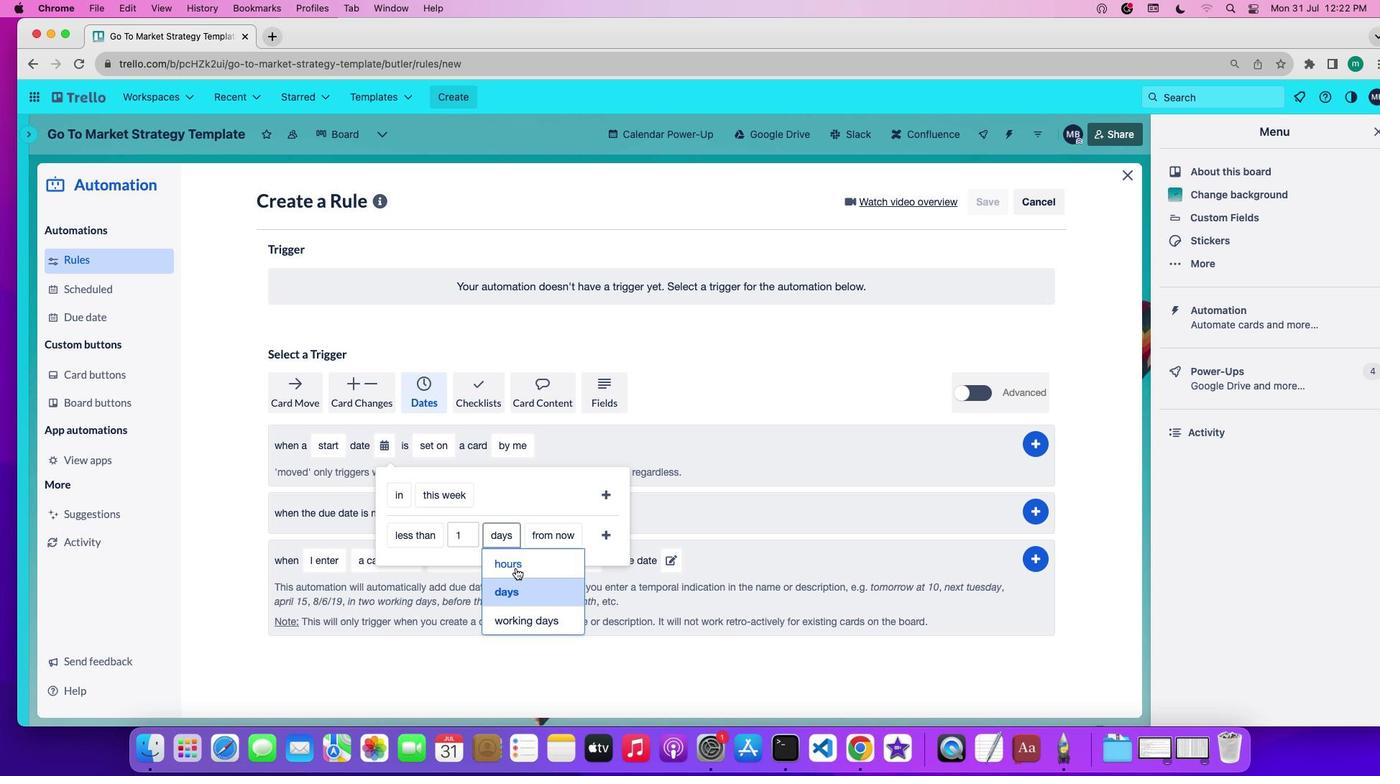 
Action: Mouse moved to (536, 529)
Screenshot: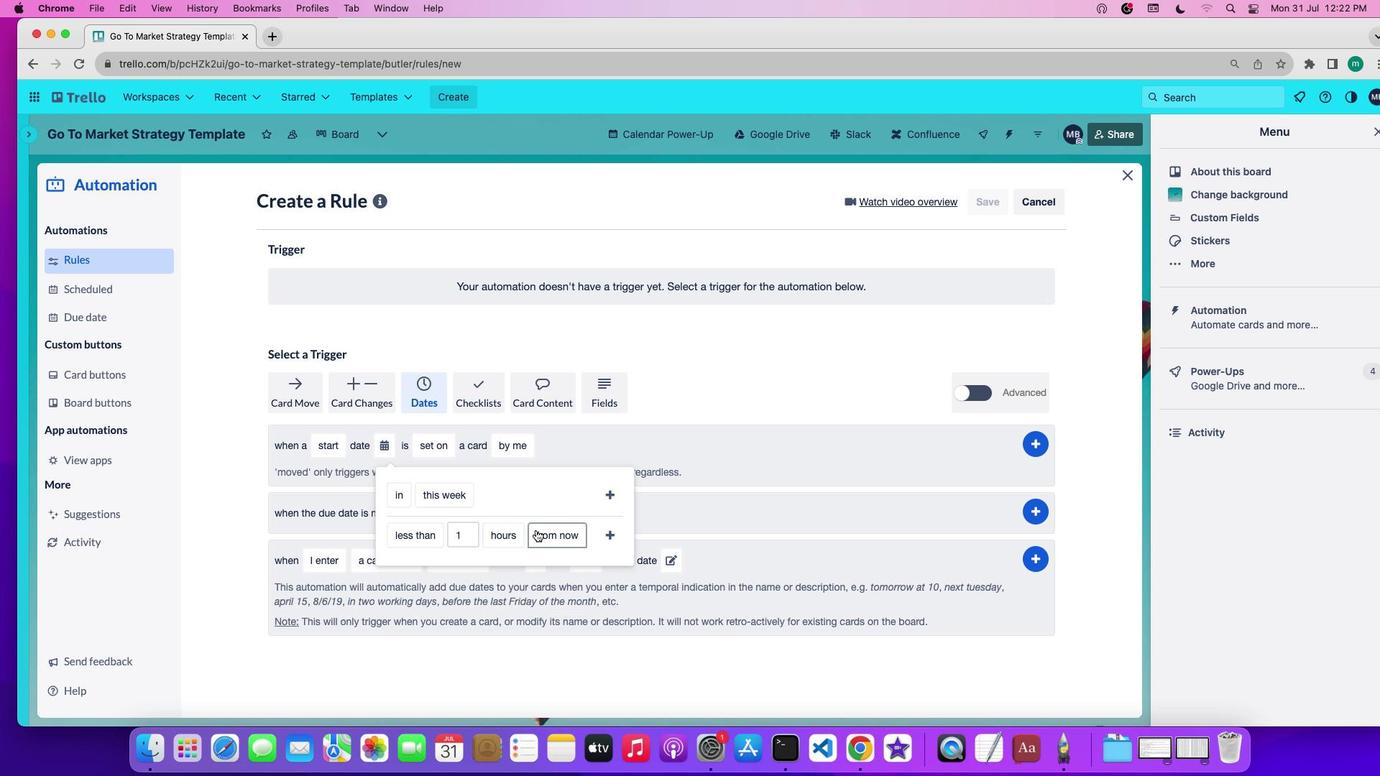 
Action: Mouse pressed left at (536, 529)
Screenshot: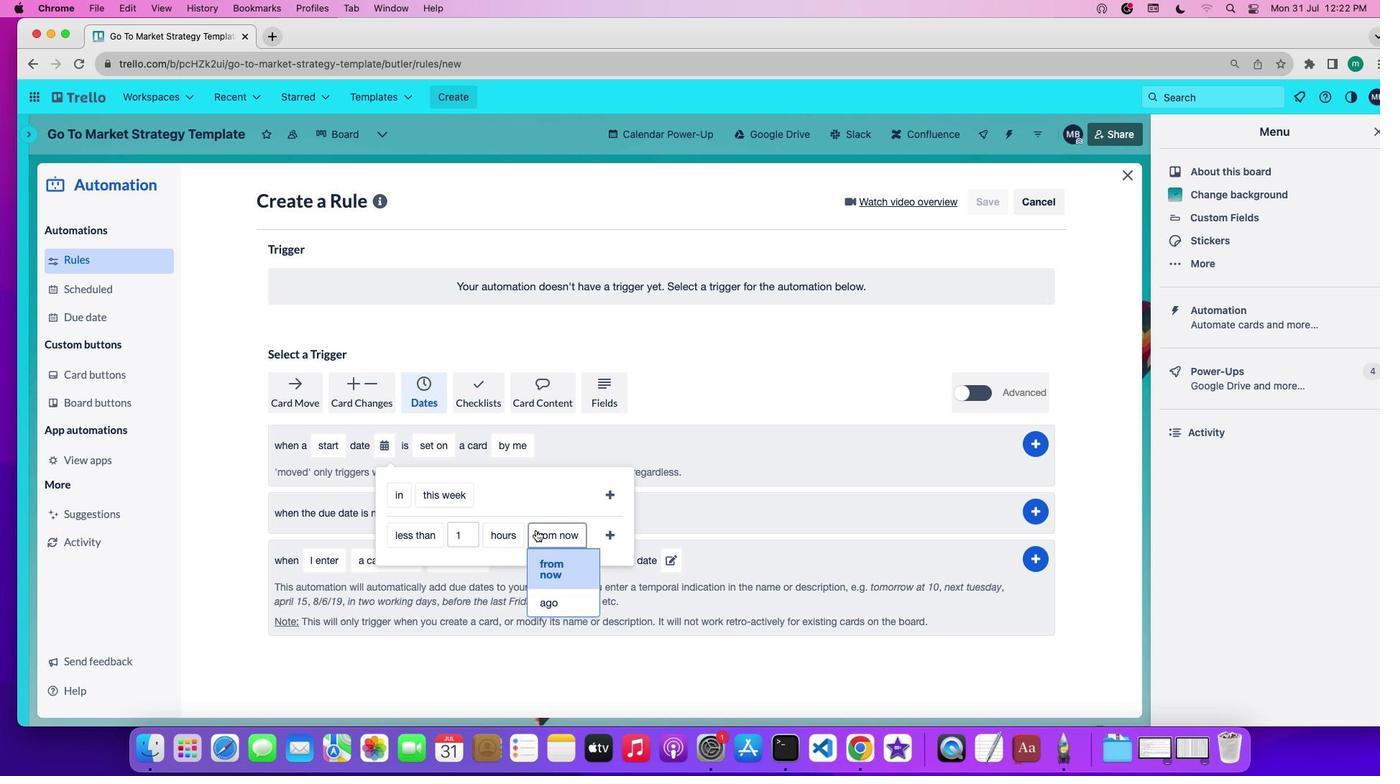 
Action: Mouse moved to (548, 604)
Screenshot: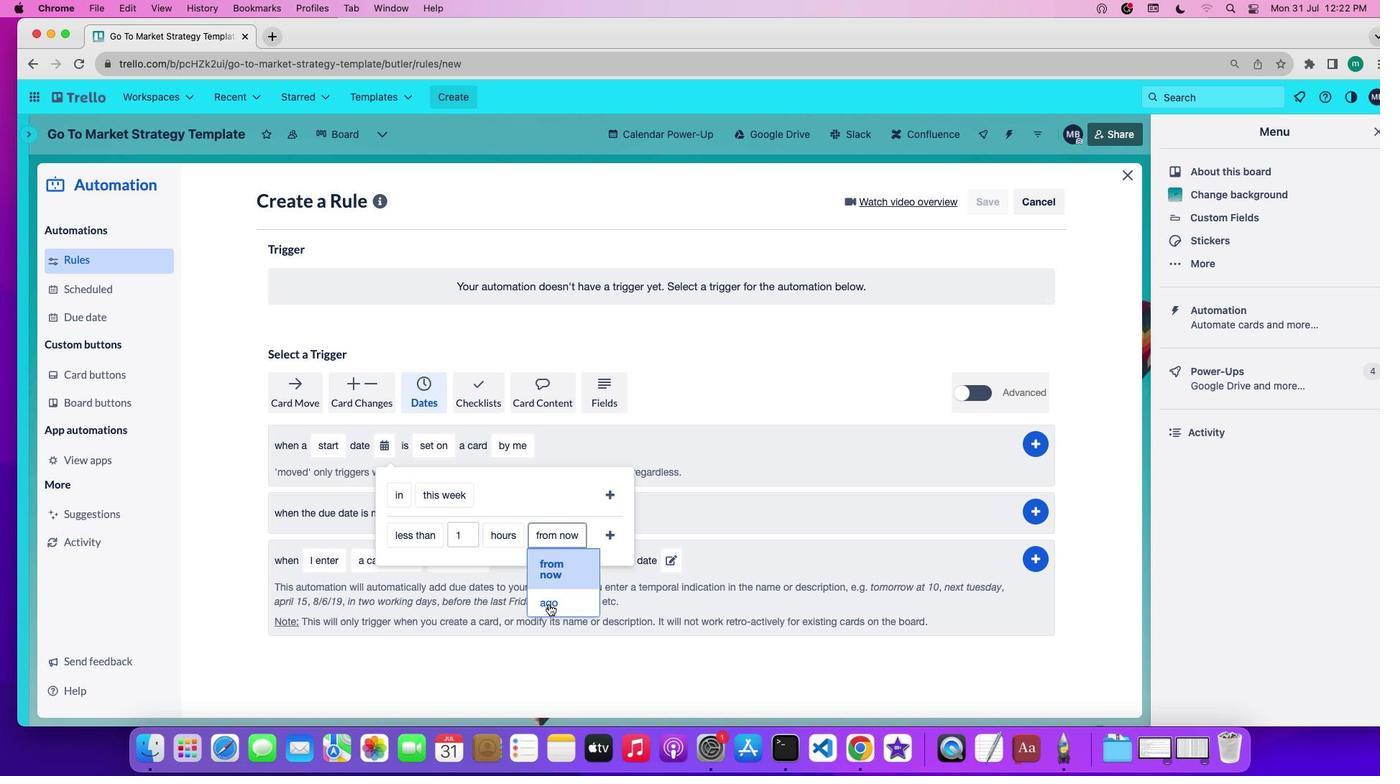 
Action: Mouse pressed left at (548, 604)
Screenshot: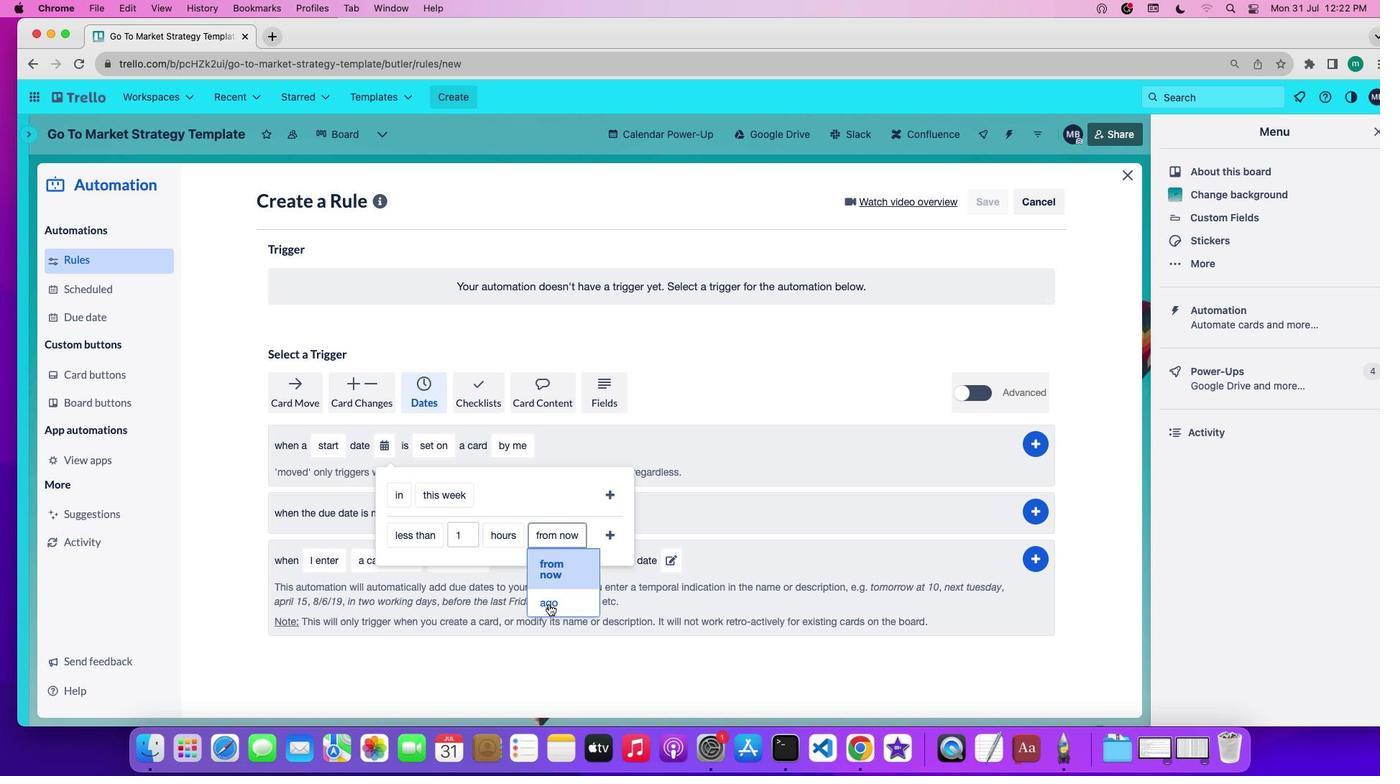 
Action: Mouse moved to (584, 535)
Screenshot: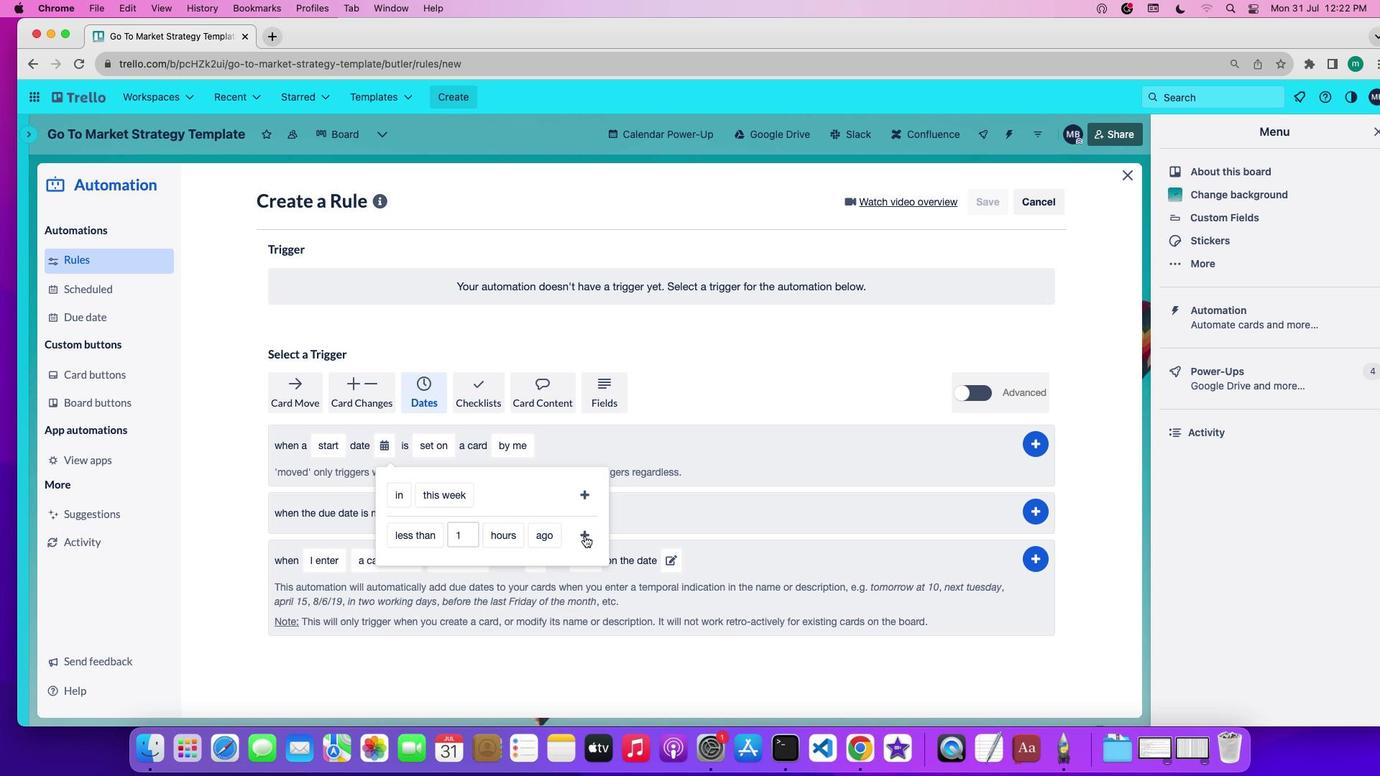 
Action: Mouse pressed left at (584, 535)
Screenshot: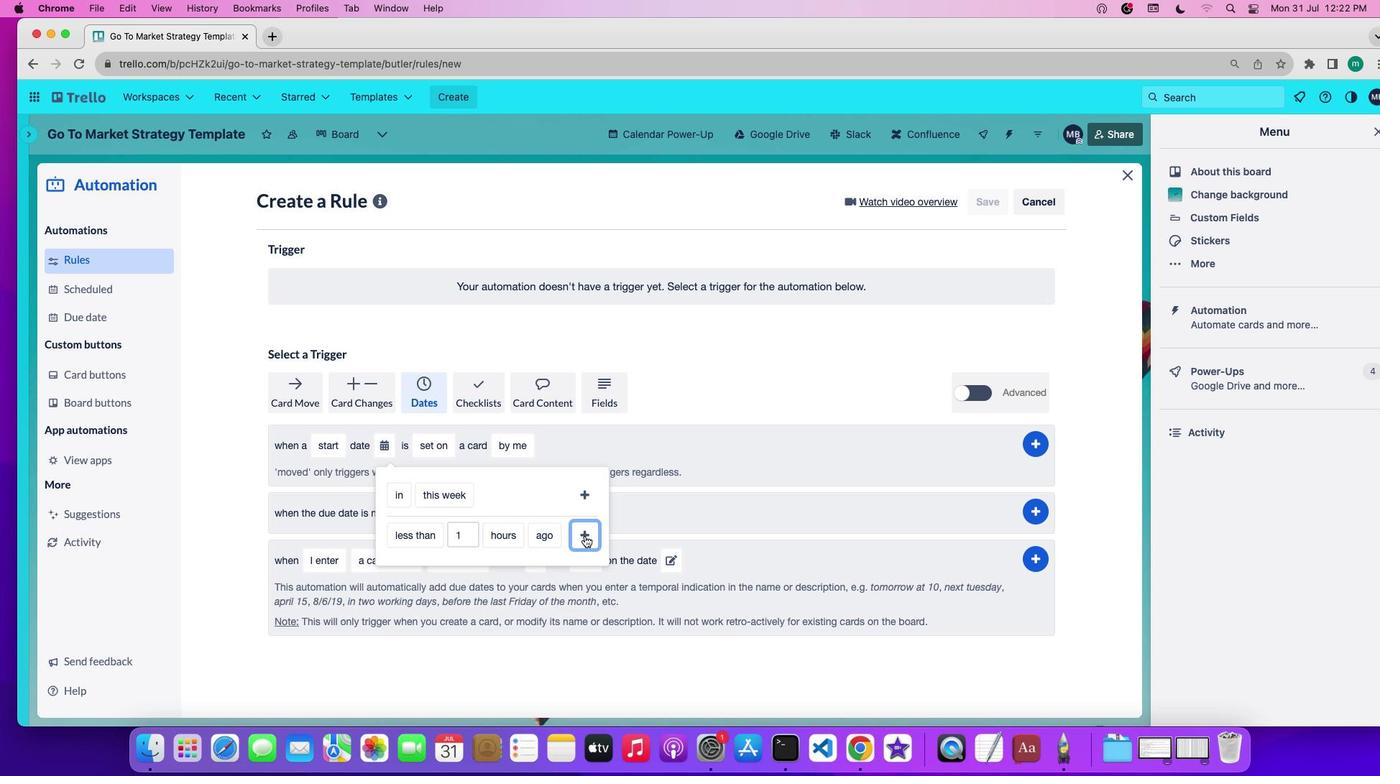 
Action: Mouse moved to (548, 451)
Screenshot: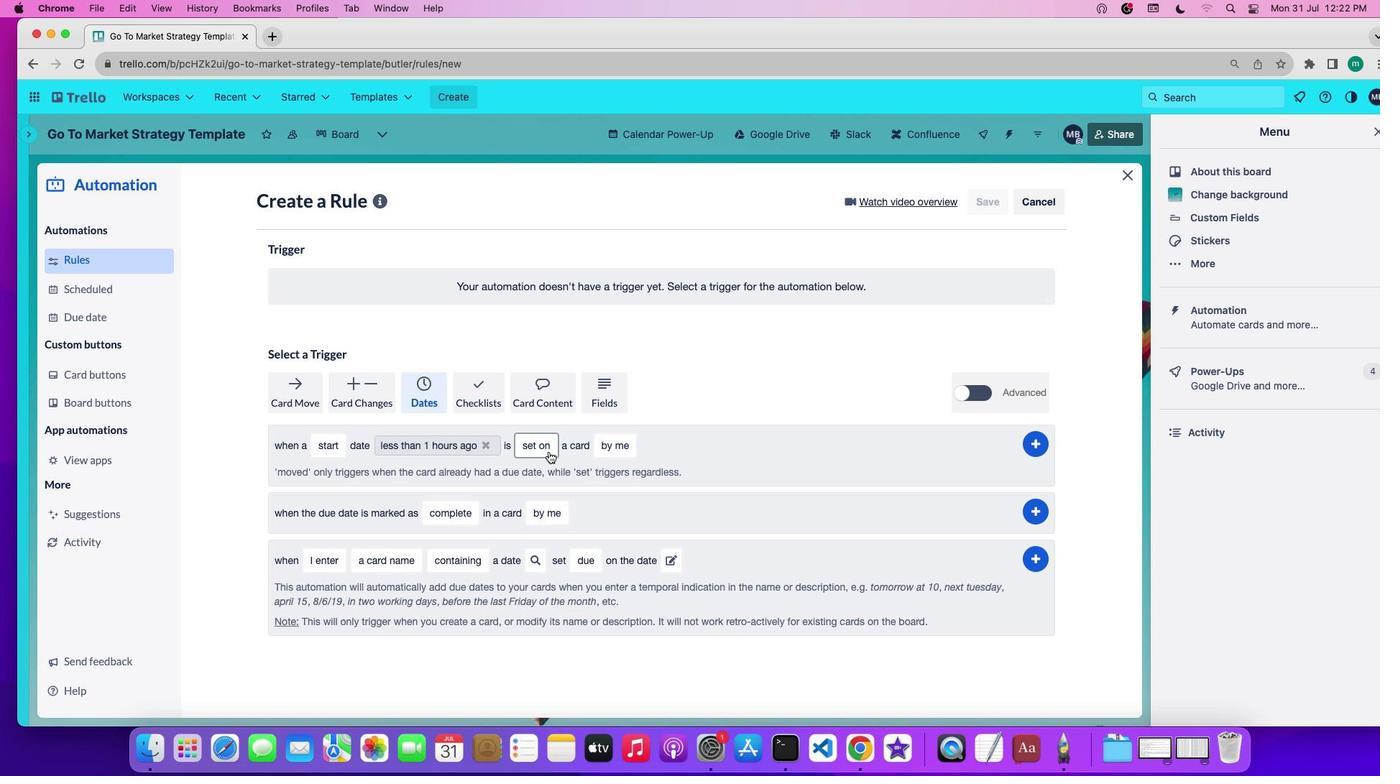 
Action: Mouse pressed left at (548, 451)
Screenshot: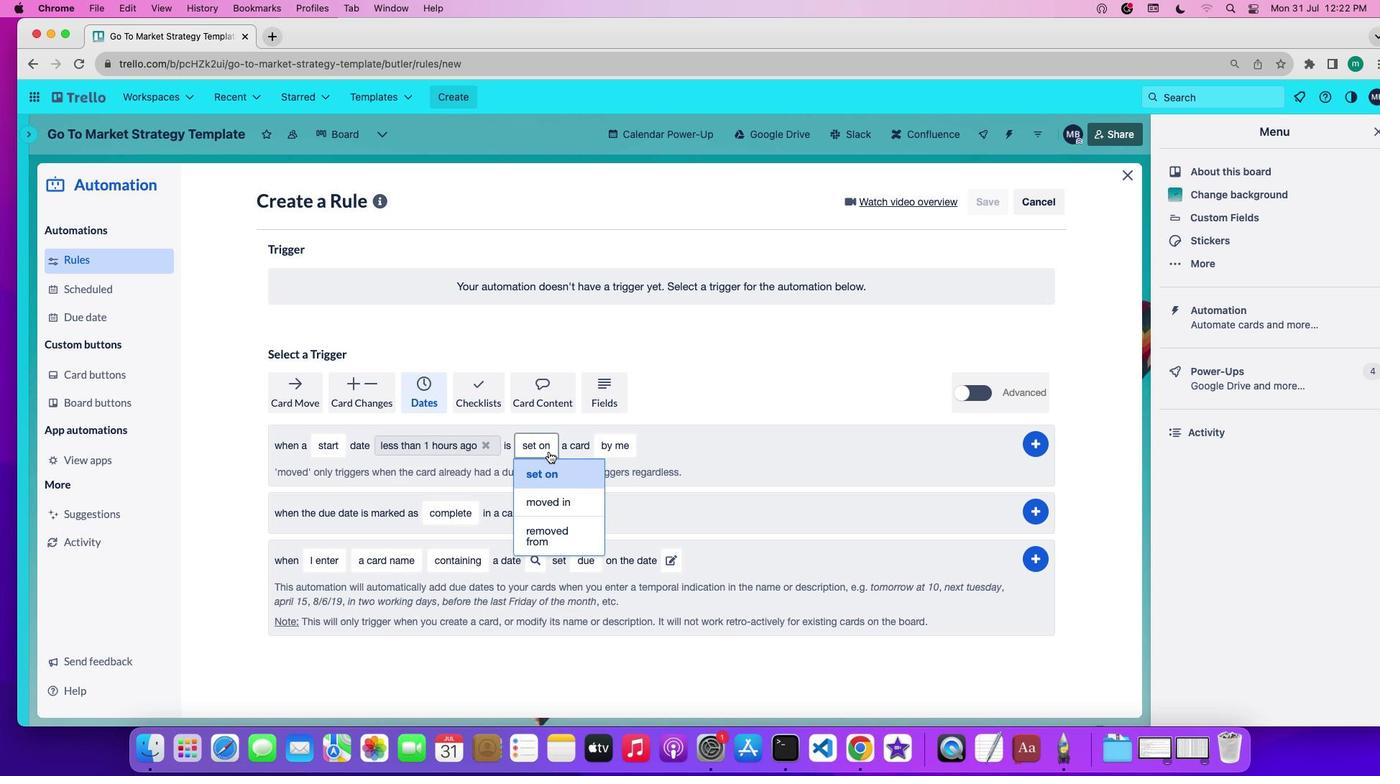 
Action: Mouse moved to (551, 477)
Screenshot: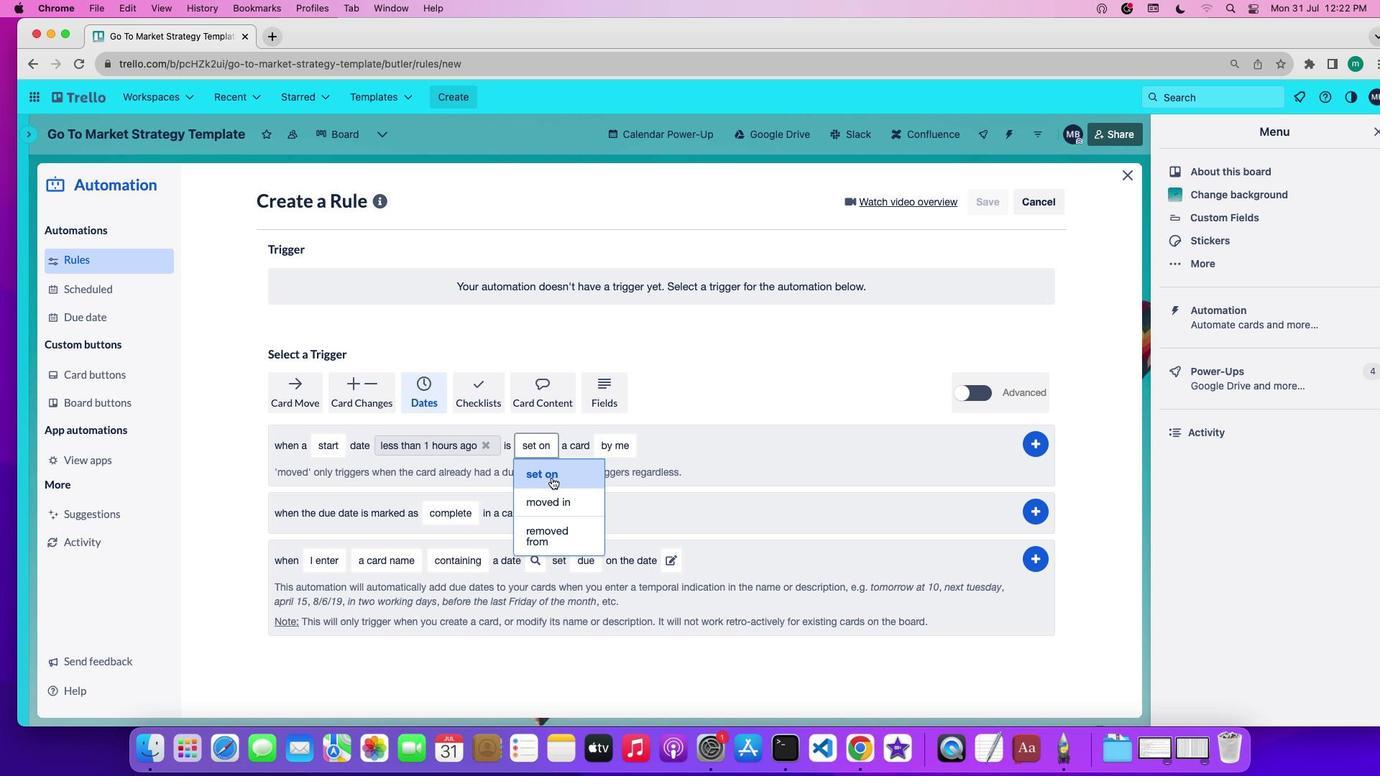 
Action: Mouse pressed left at (551, 477)
Screenshot: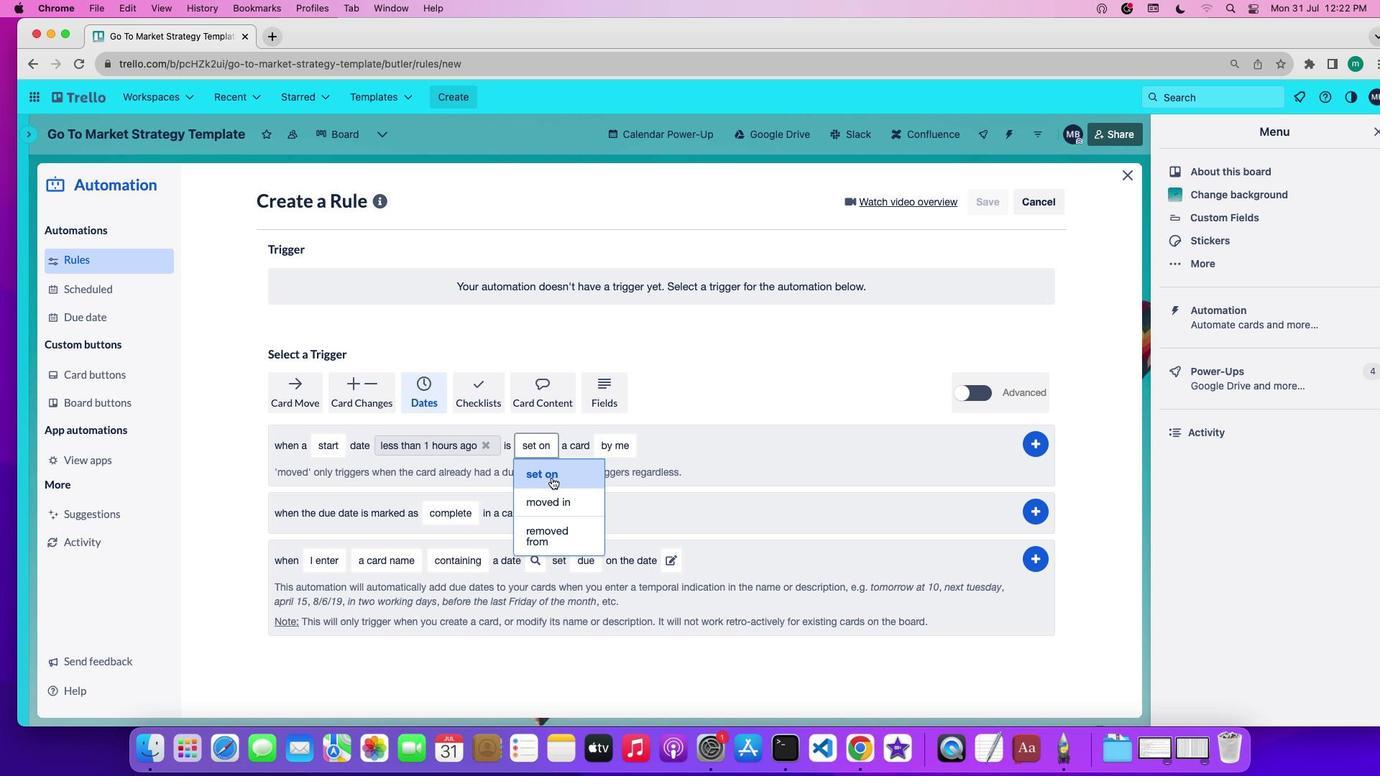 
Action: Mouse moved to (606, 449)
Screenshot: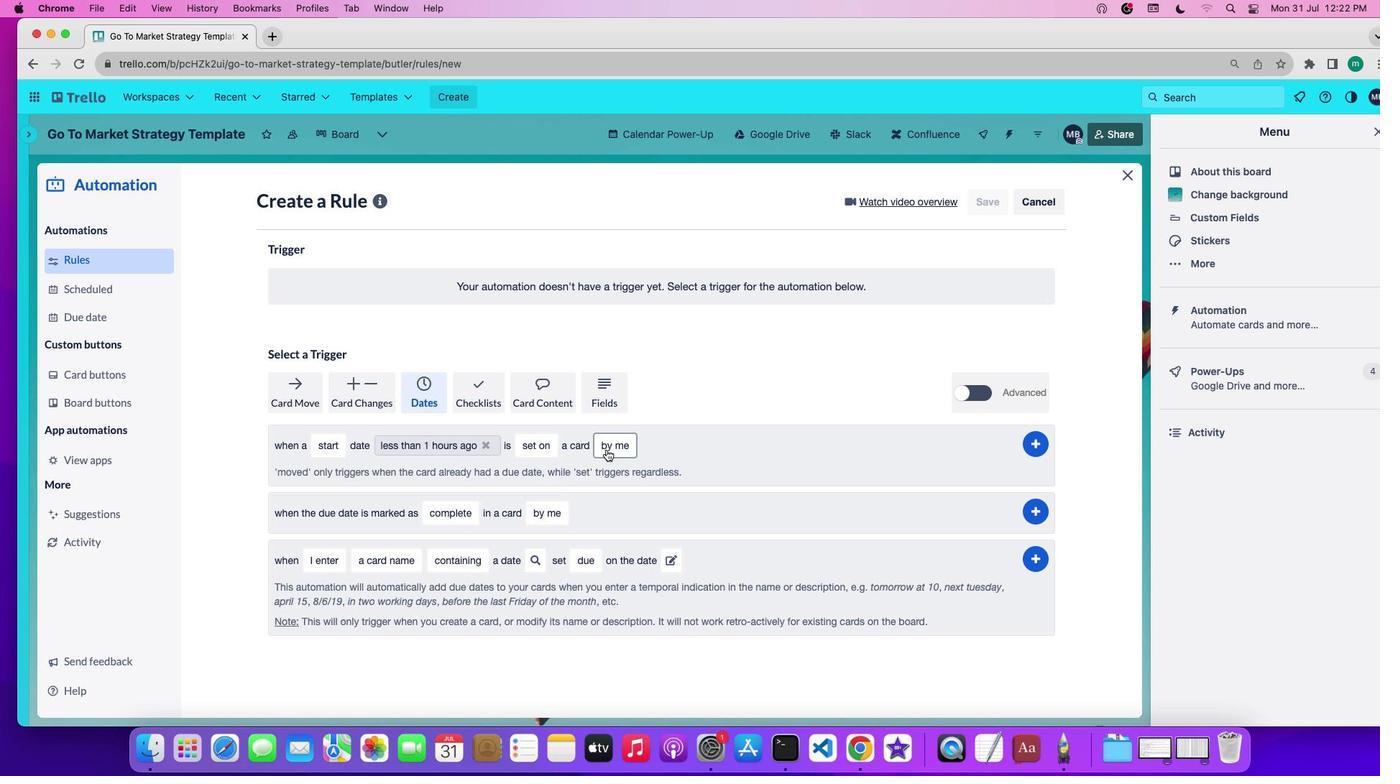 
Action: Mouse pressed left at (606, 449)
Screenshot: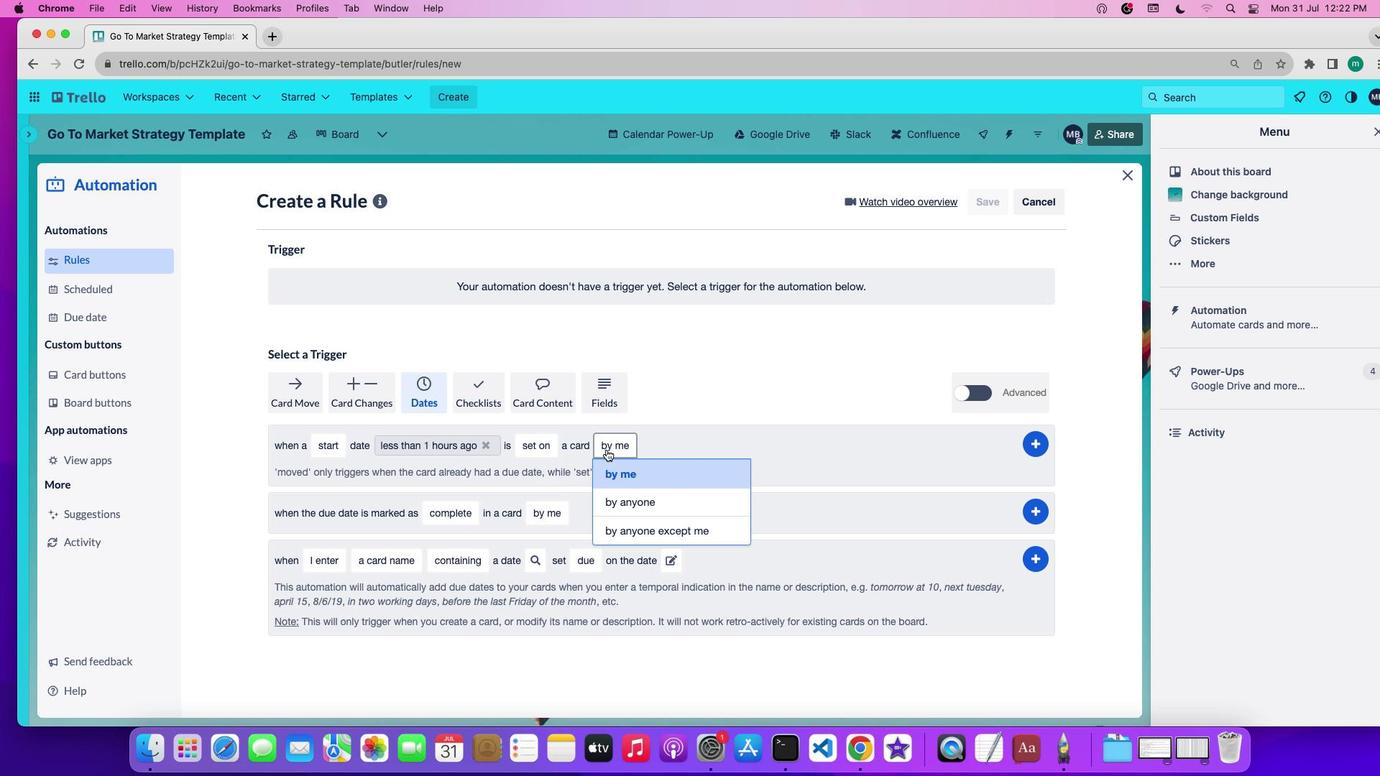 
Action: Mouse moved to (608, 472)
Screenshot: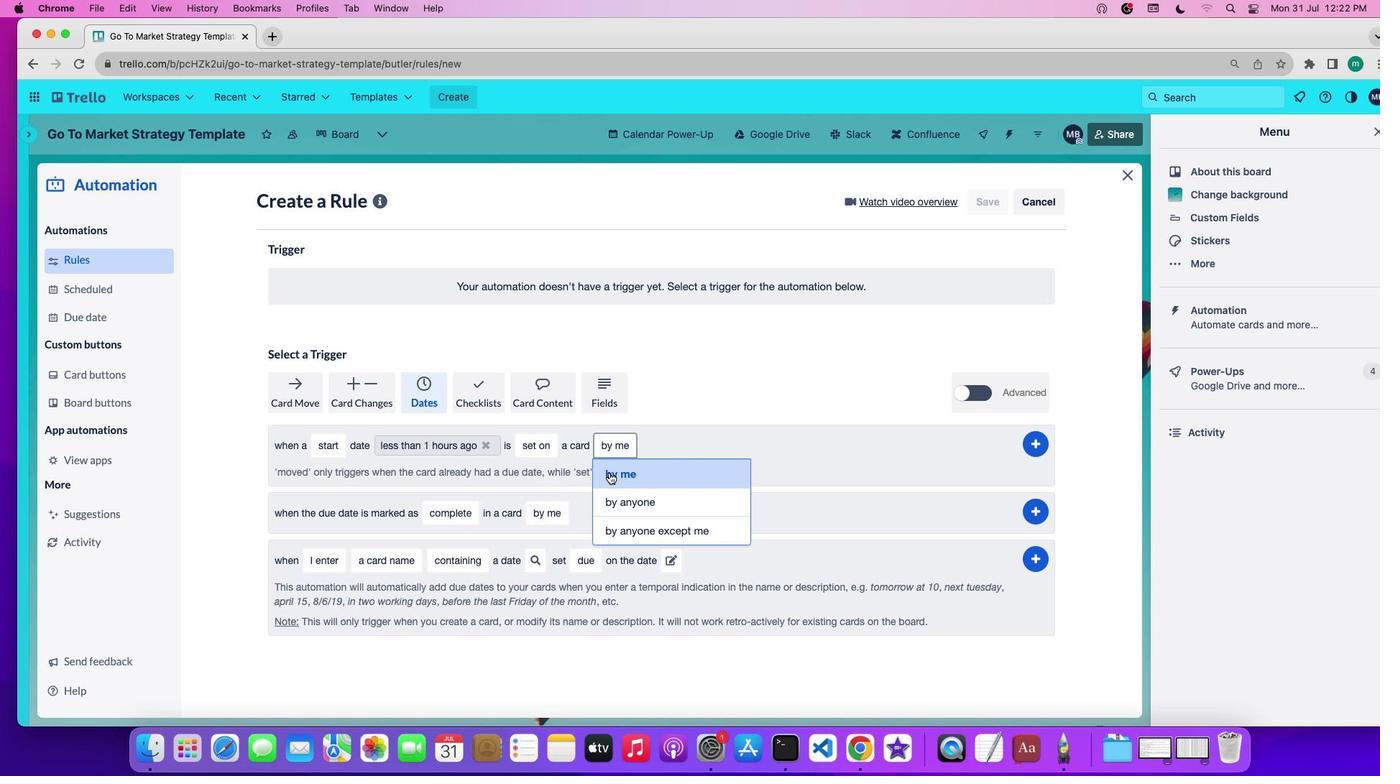 
Action: Mouse pressed left at (608, 472)
Screenshot: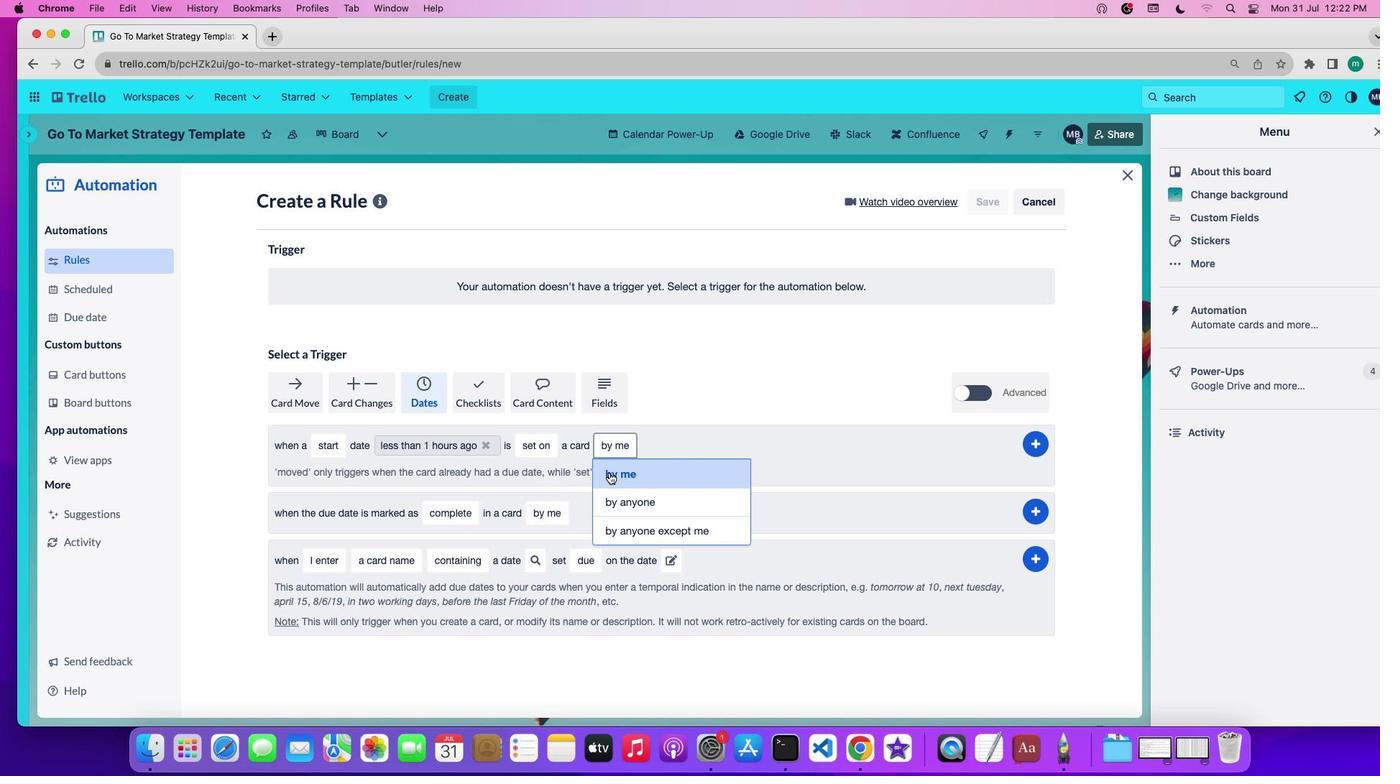 
Action: Mouse moved to (1027, 443)
Screenshot: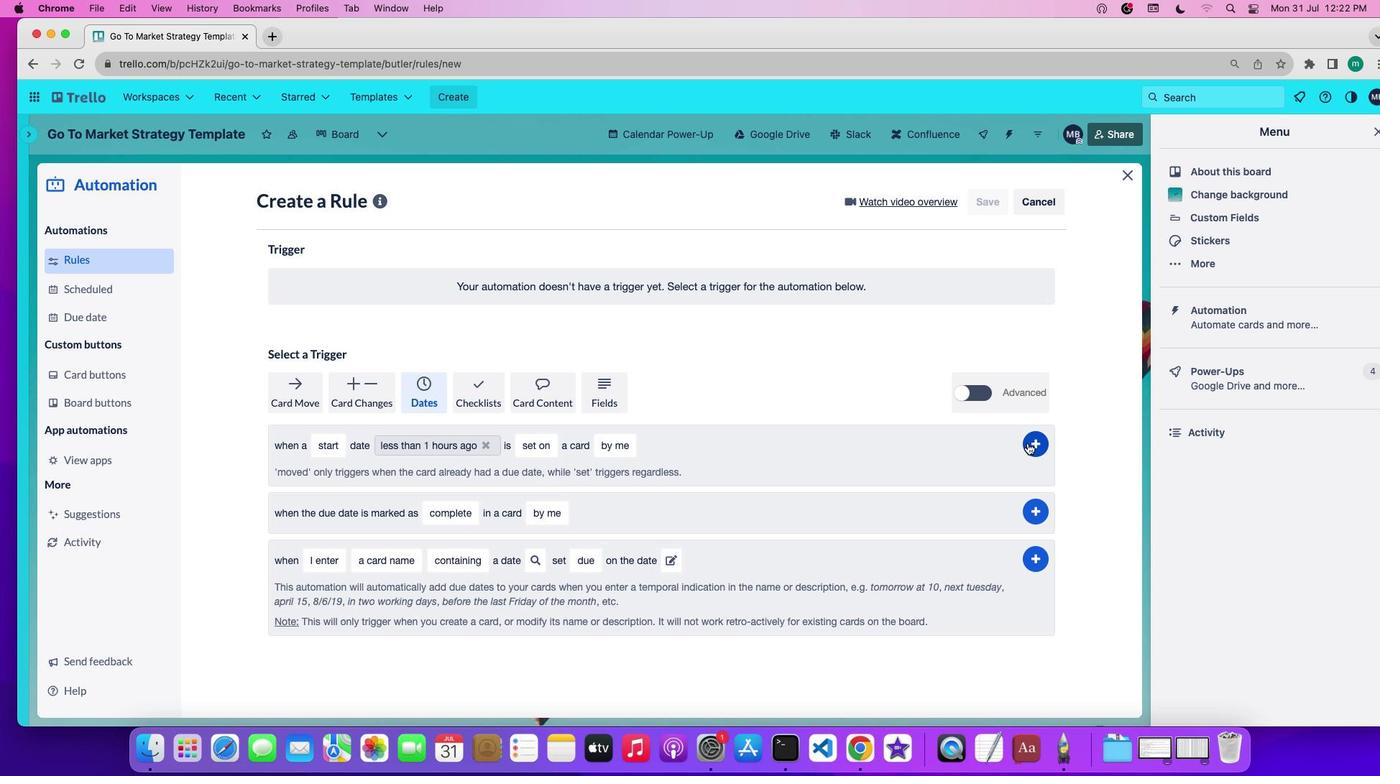 
Action: Mouse pressed left at (1027, 443)
Screenshot: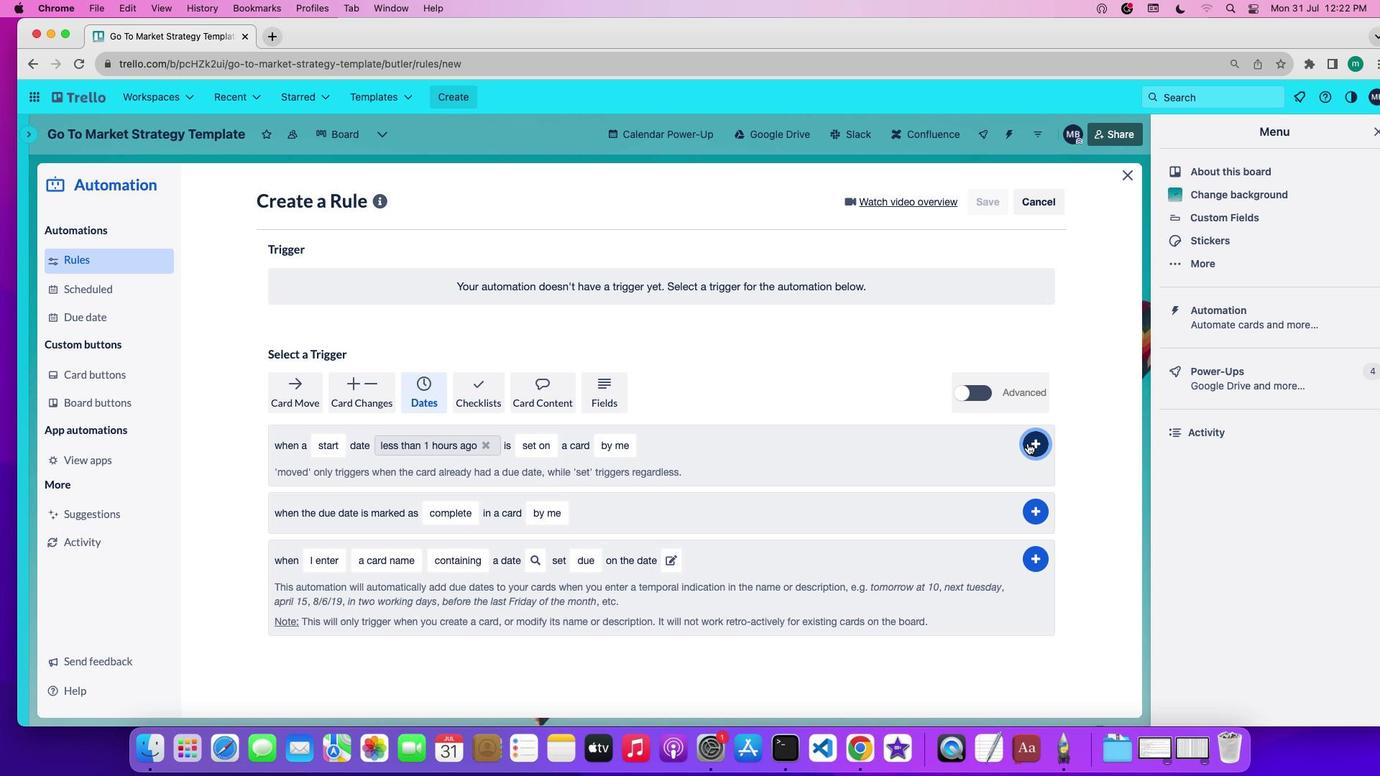 
Action: Mouse moved to (1088, 447)
Screenshot: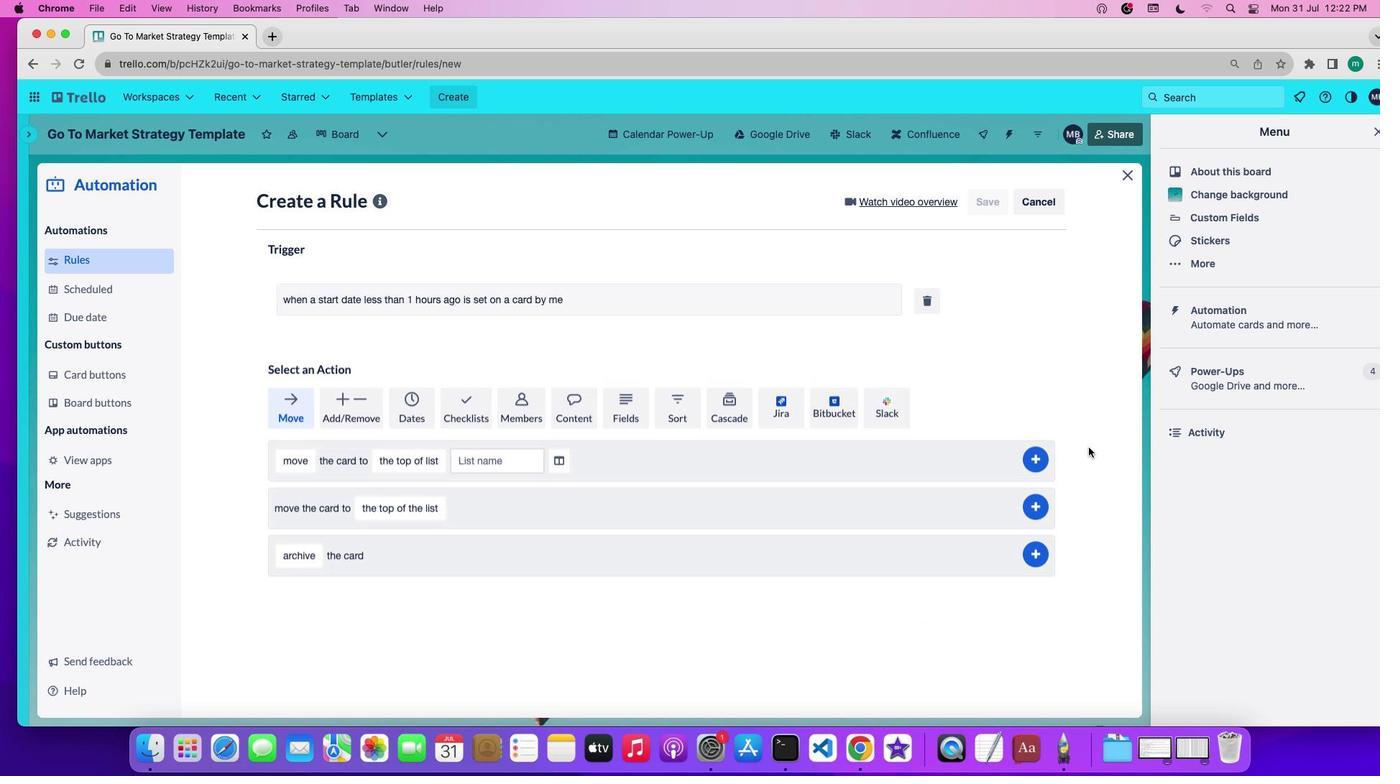 
